 Task: Add Bob's Red Mill Organic Creamy Wheat Hot Cereal to the cart.
Action: Mouse moved to (953, 338)
Screenshot: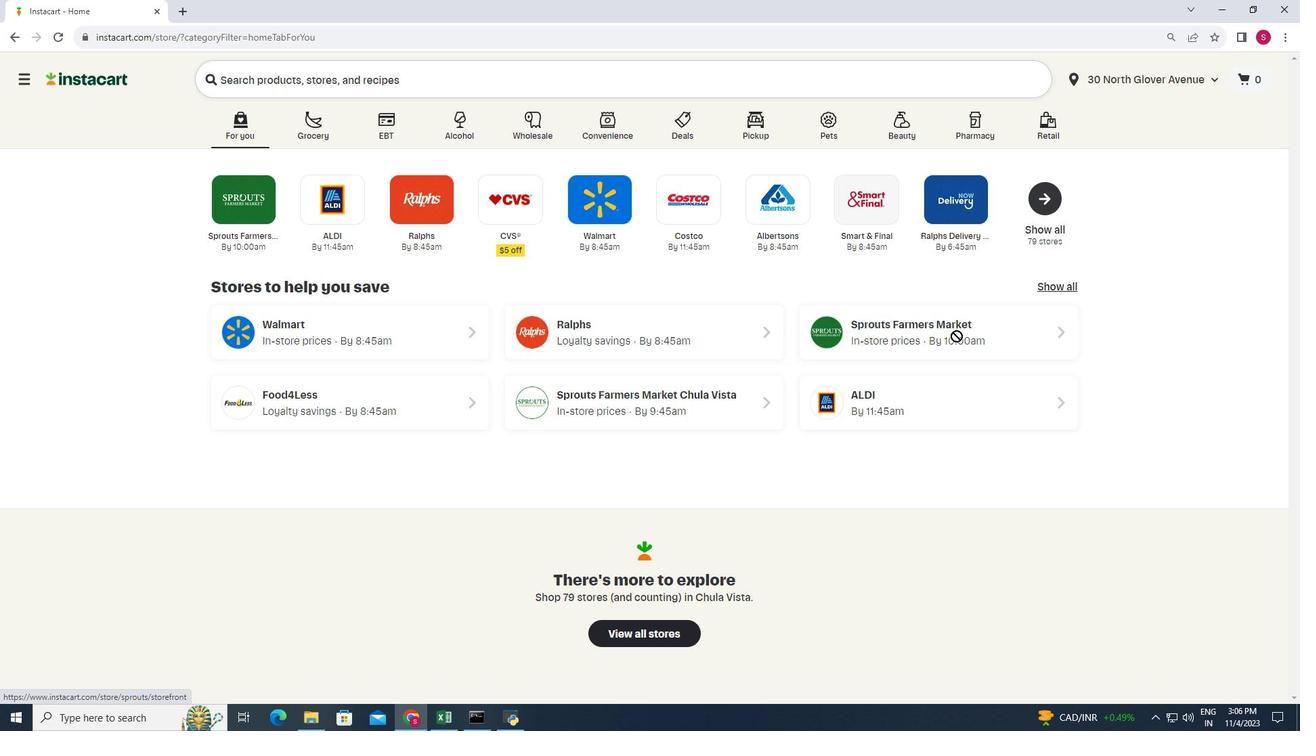 
Action: Mouse pressed left at (953, 338)
Screenshot: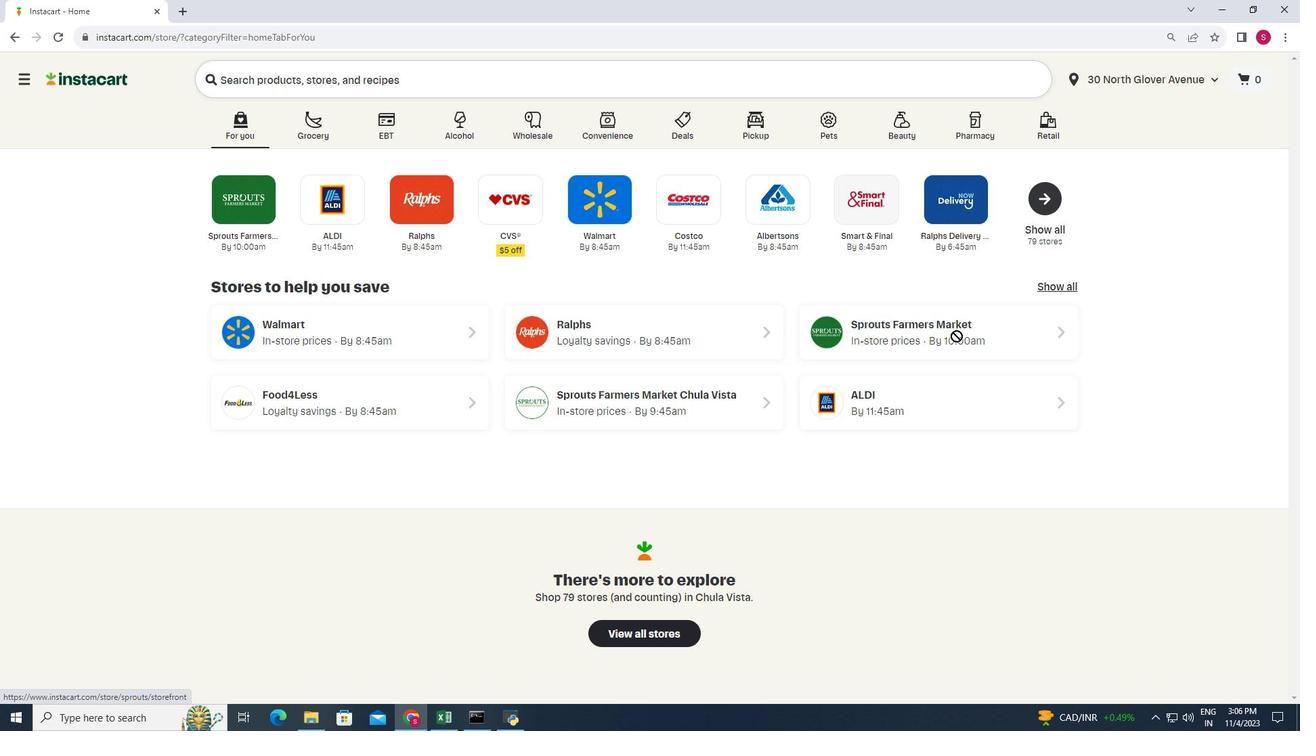 
Action: Mouse moved to (985, 323)
Screenshot: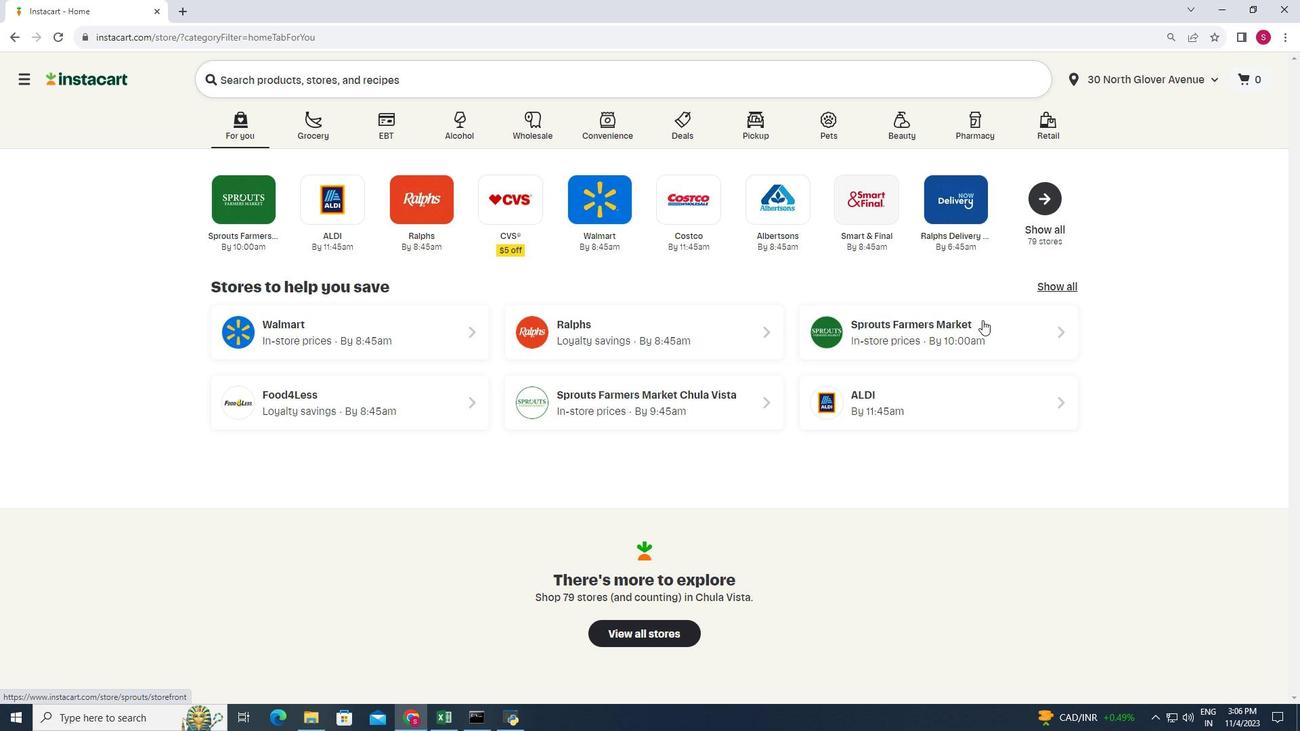 
Action: Mouse pressed left at (985, 323)
Screenshot: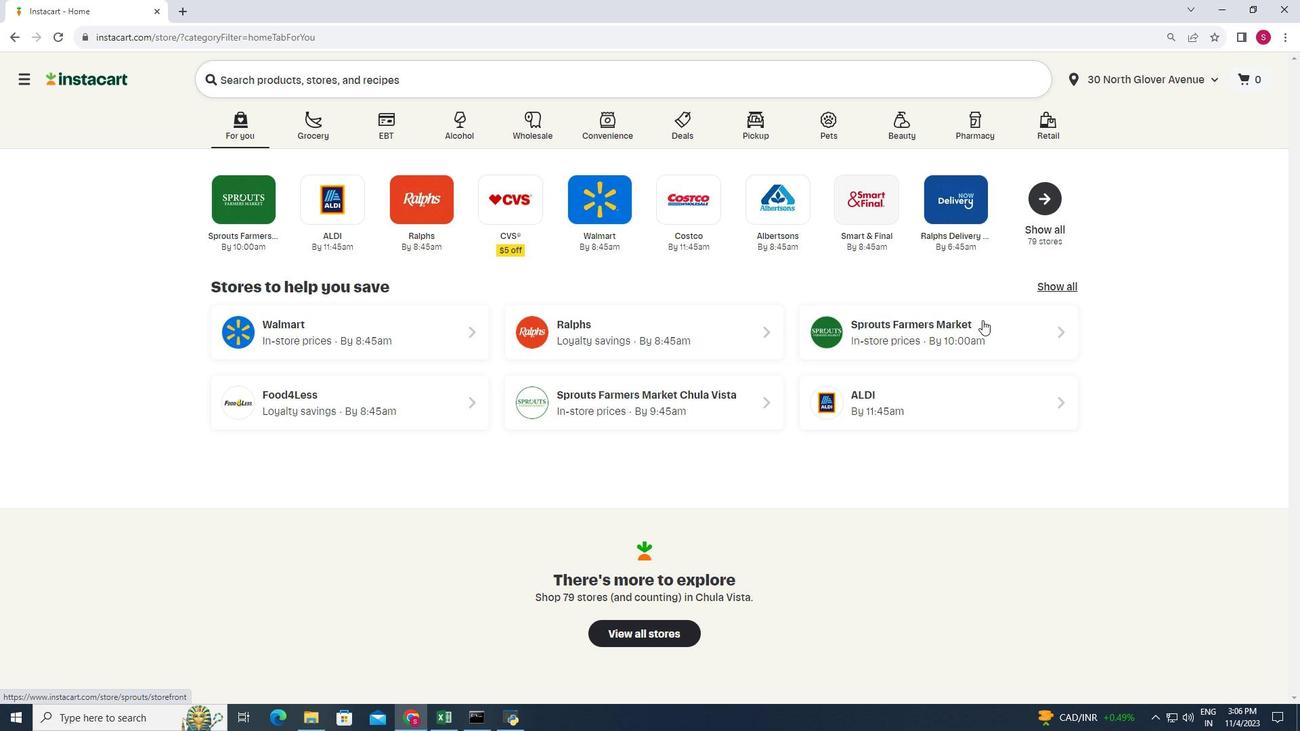 
Action: Mouse moved to (128, 407)
Screenshot: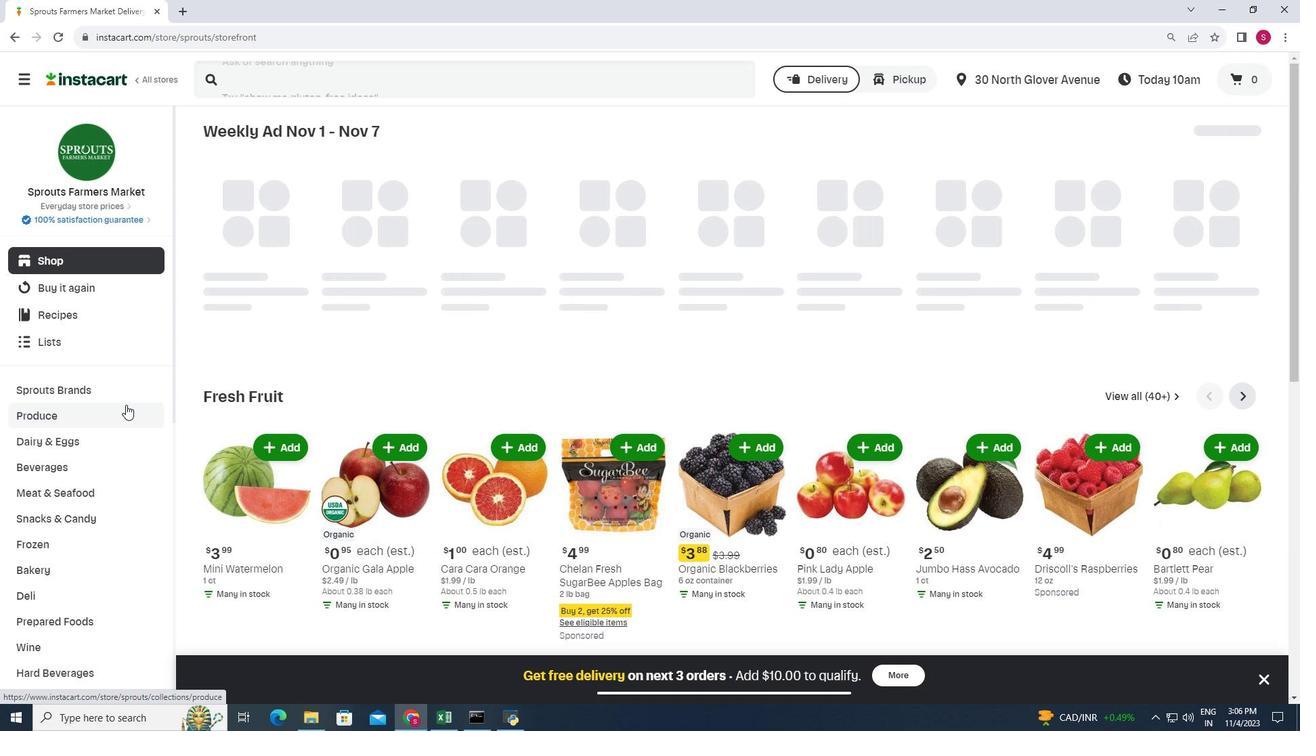 
Action: Mouse scrolled (128, 407) with delta (0, 0)
Screenshot: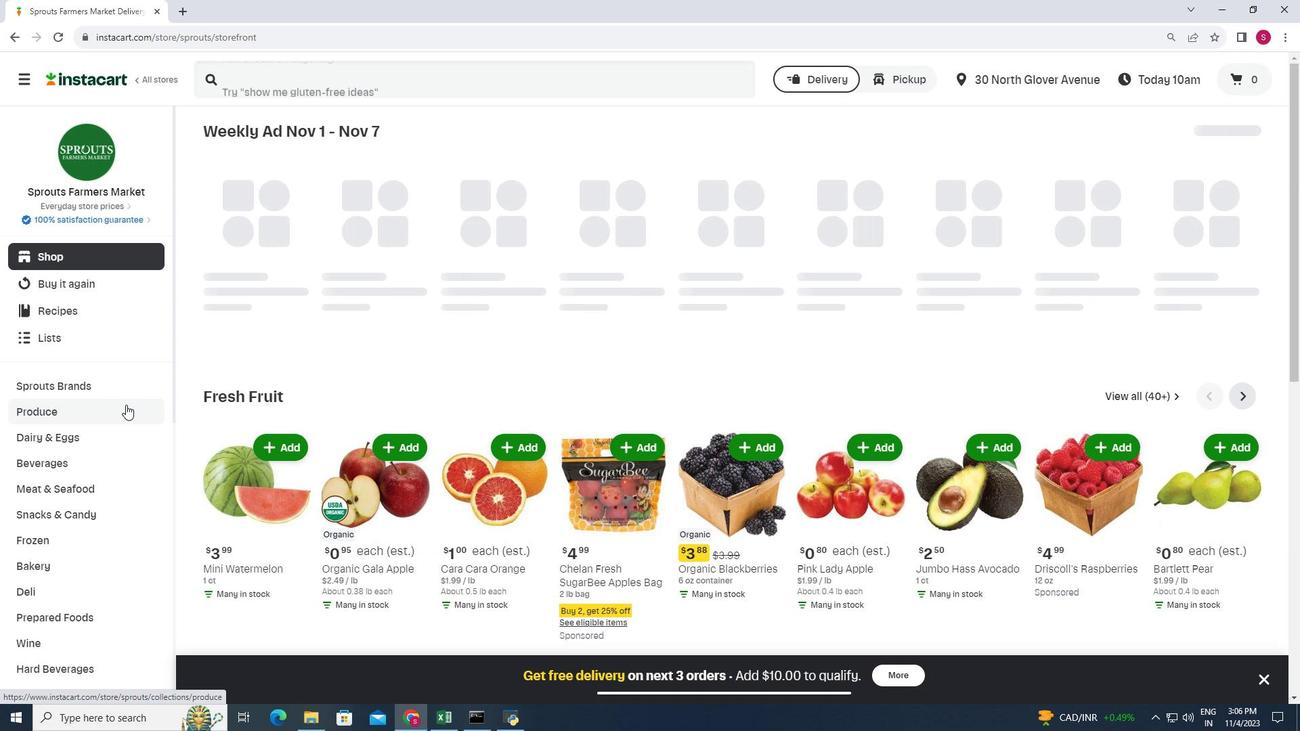 
Action: Mouse moved to (128, 407)
Screenshot: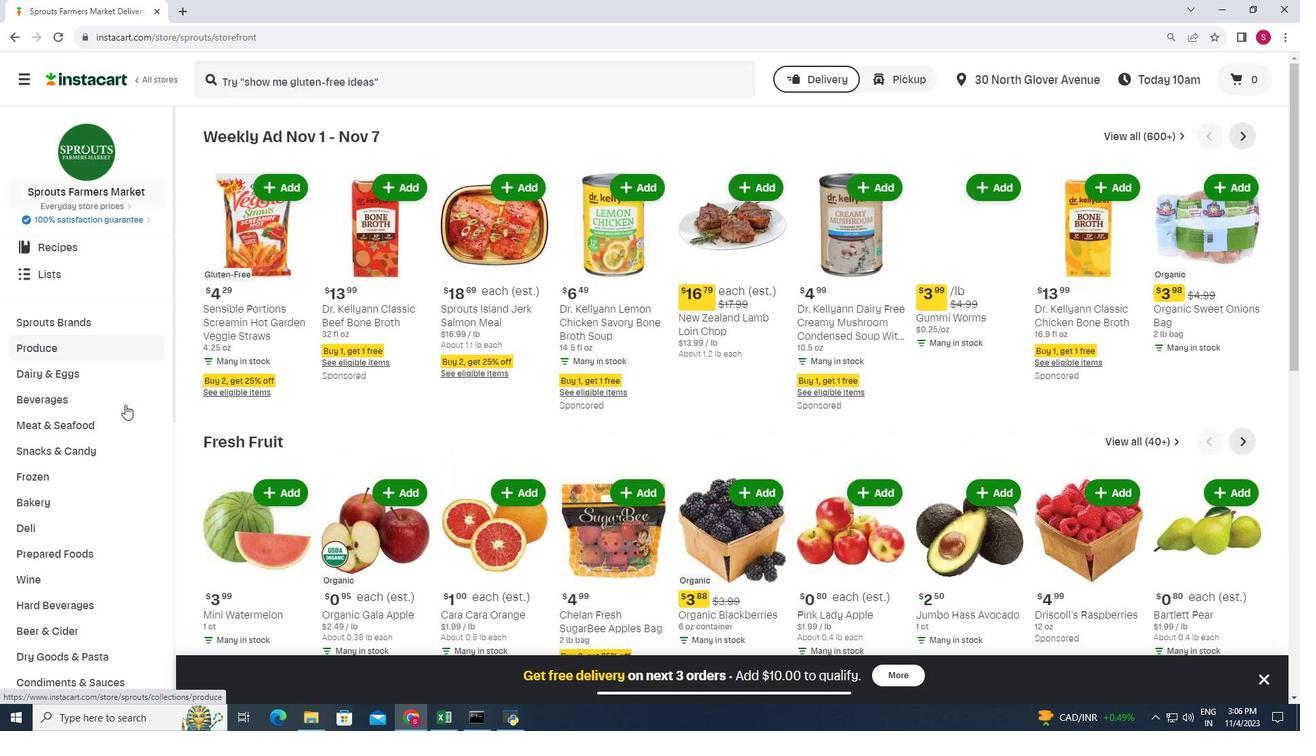 
Action: Mouse scrolled (128, 407) with delta (0, 0)
Screenshot: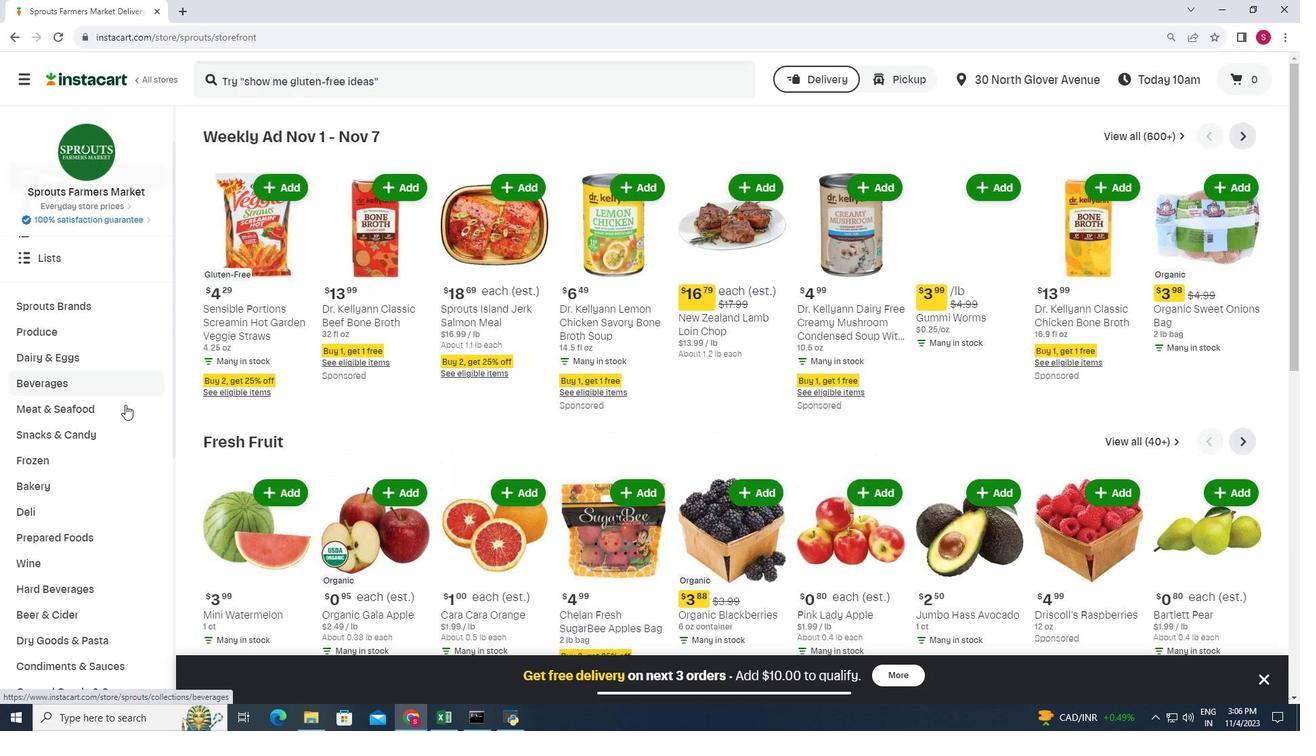 
Action: Mouse scrolled (128, 407) with delta (0, 0)
Screenshot: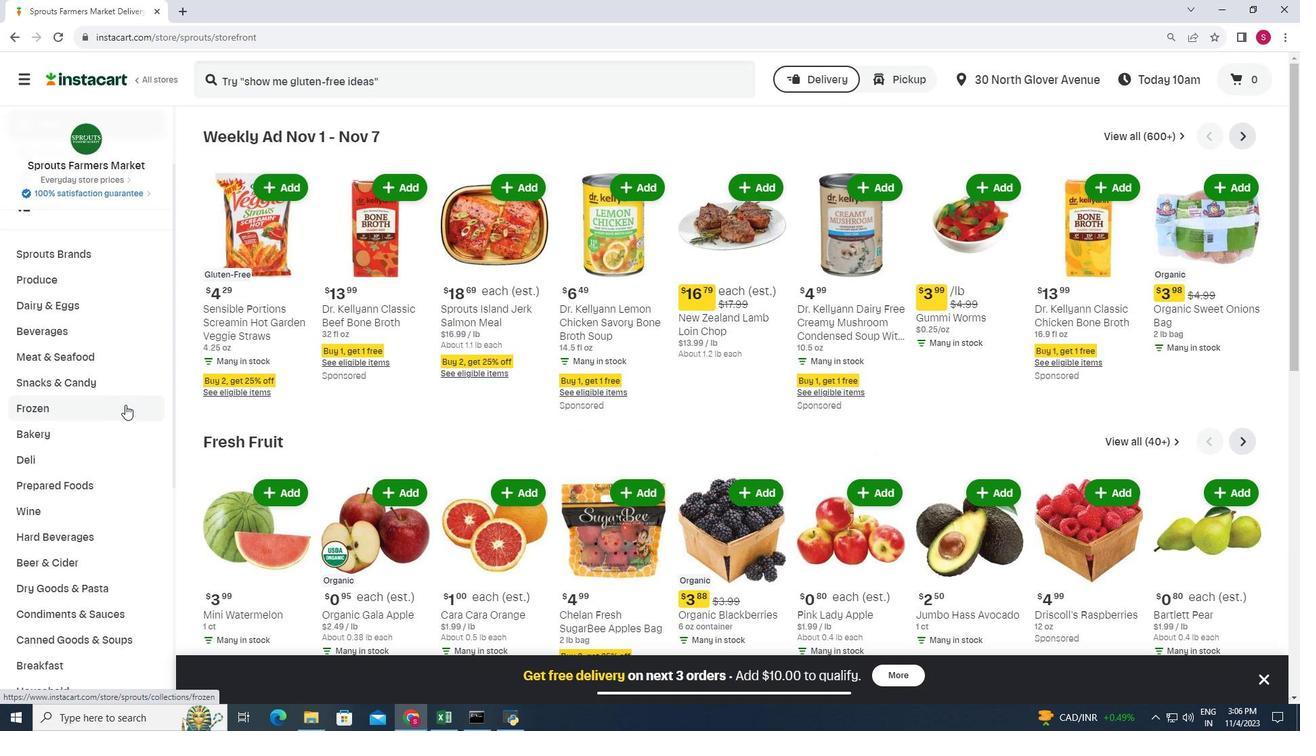 
Action: Mouse scrolled (128, 407) with delta (0, 0)
Screenshot: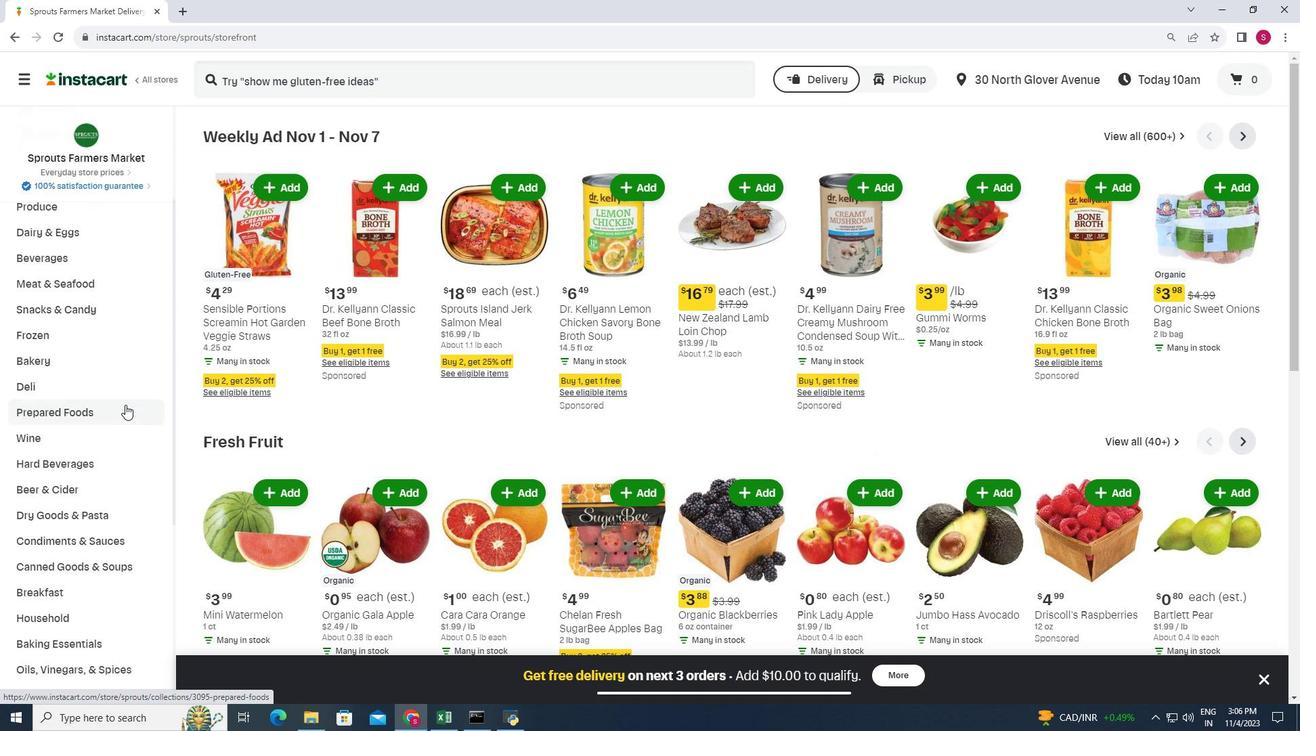 
Action: Mouse scrolled (128, 407) with delta (0, 0)
Screenshot: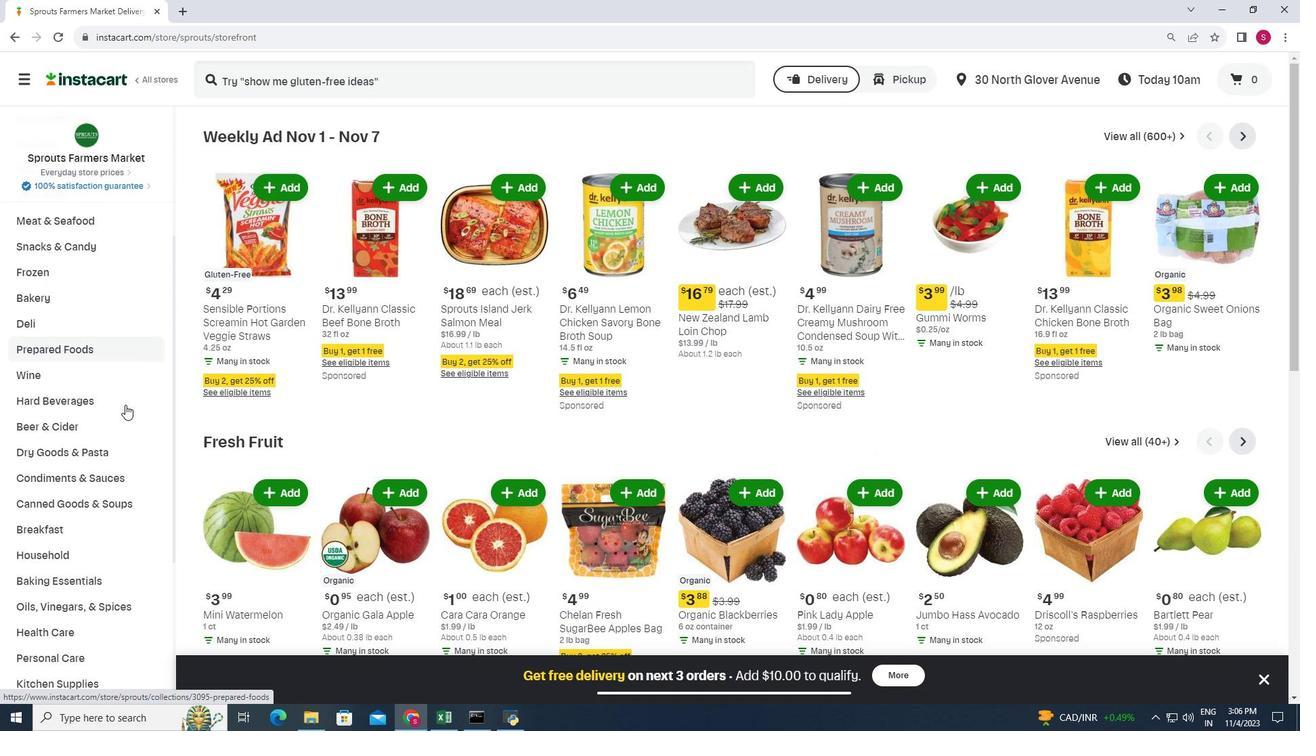 
Action: Mouse moved to (115, 466)
Screenshot: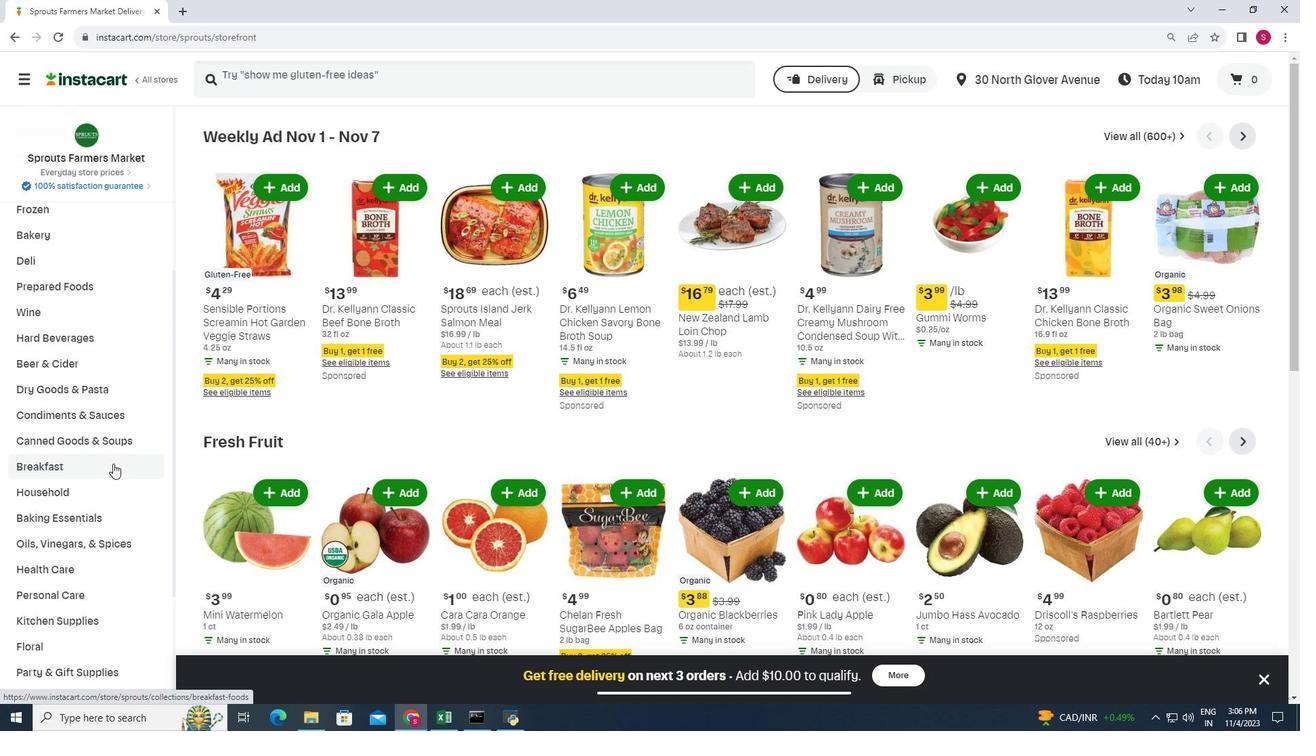 
Action: Mouse pressed left at (115, 466)
Screenshot: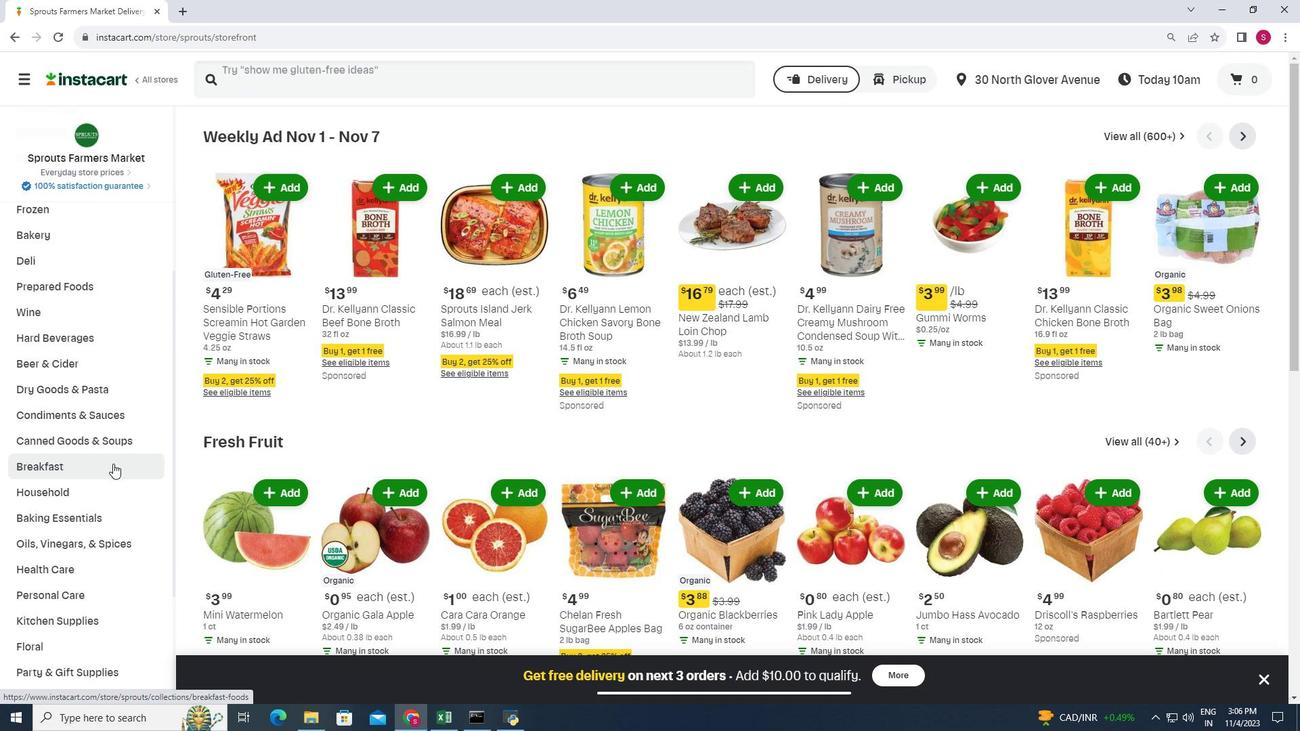 
Action: Mouse moved to (905, 170)
Screenshot: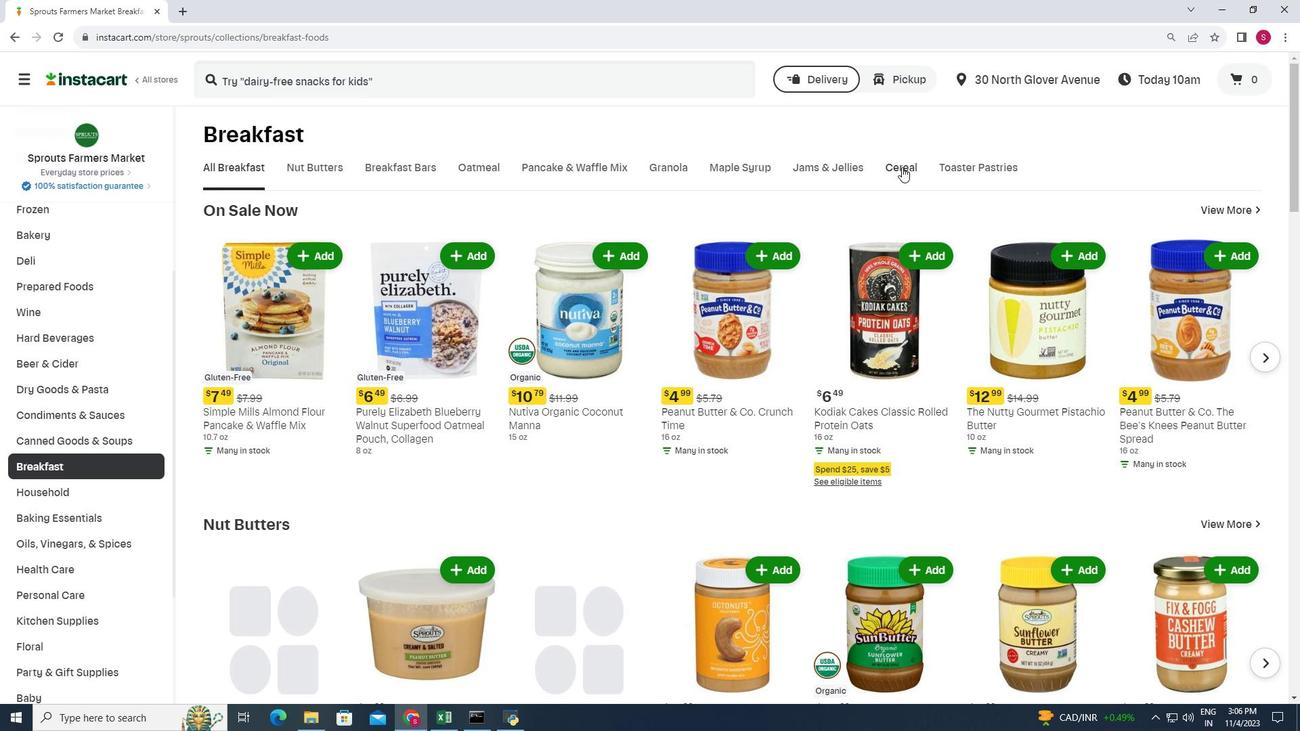
Action: Mouse pressed left at (905, 170)
Screenshot: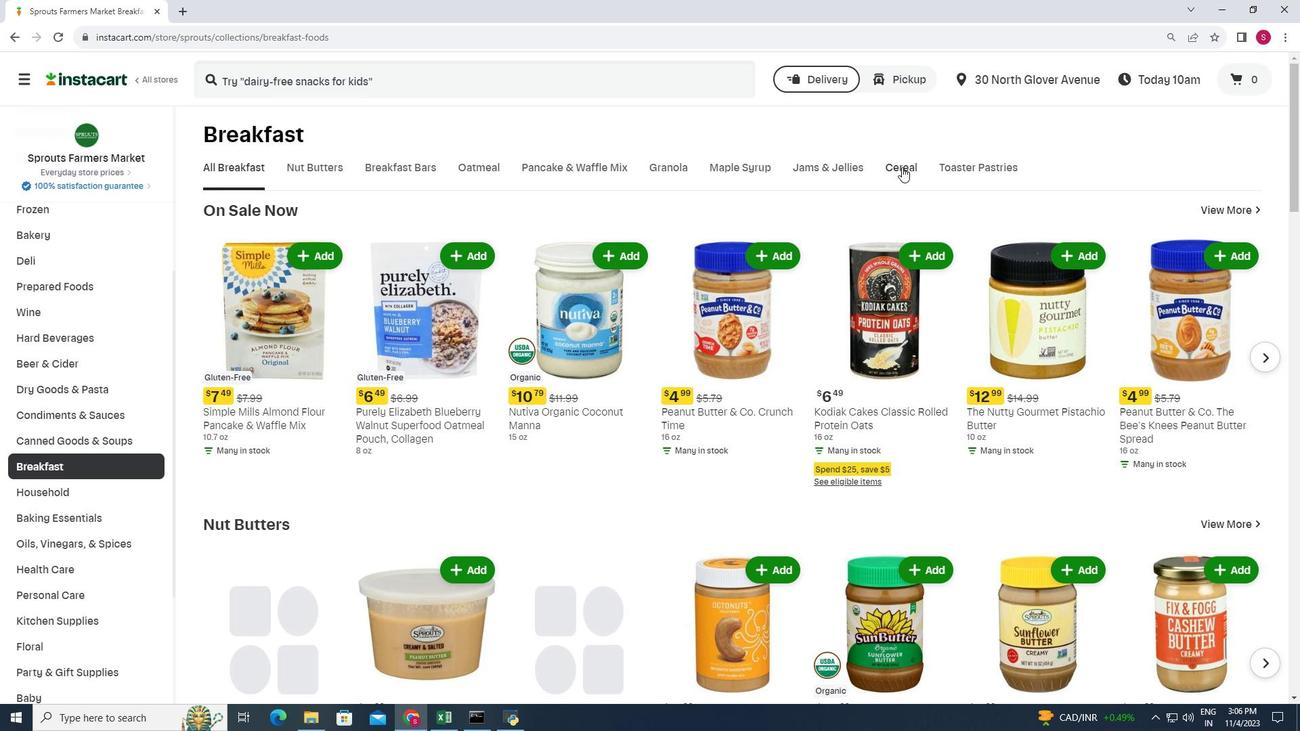 
Action: Mouse moved to (614, 226)
Screenshot: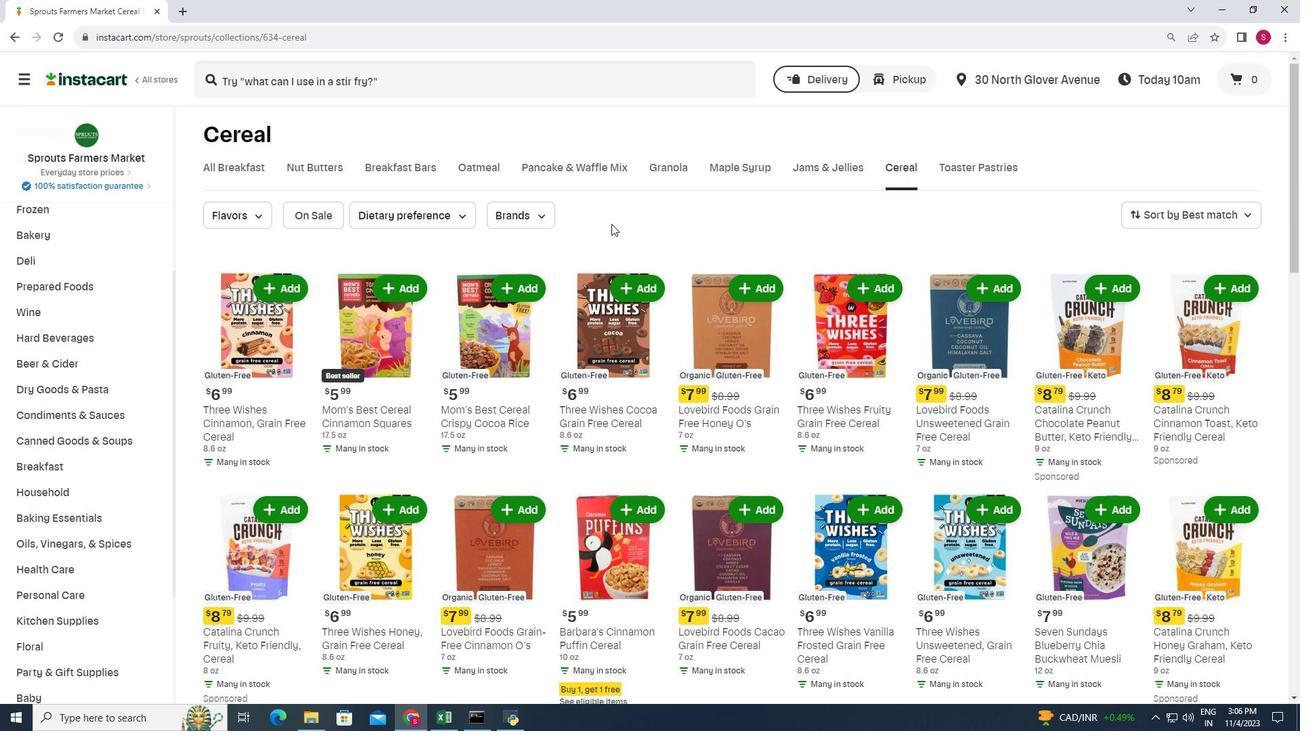 
Action: Mouse scrolled (614, 226) with delta (0, 0)
Screenshot: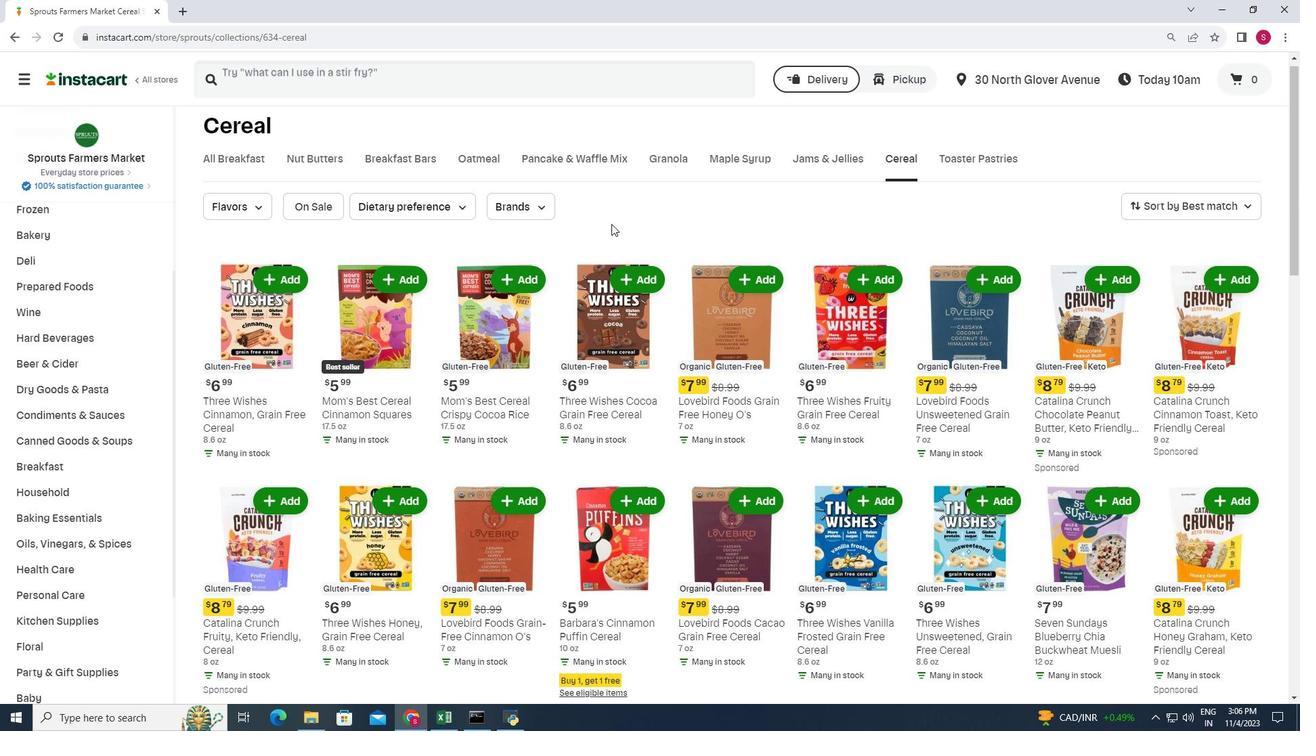 
Action: Mouse moved to (615, 226)
Screenshot: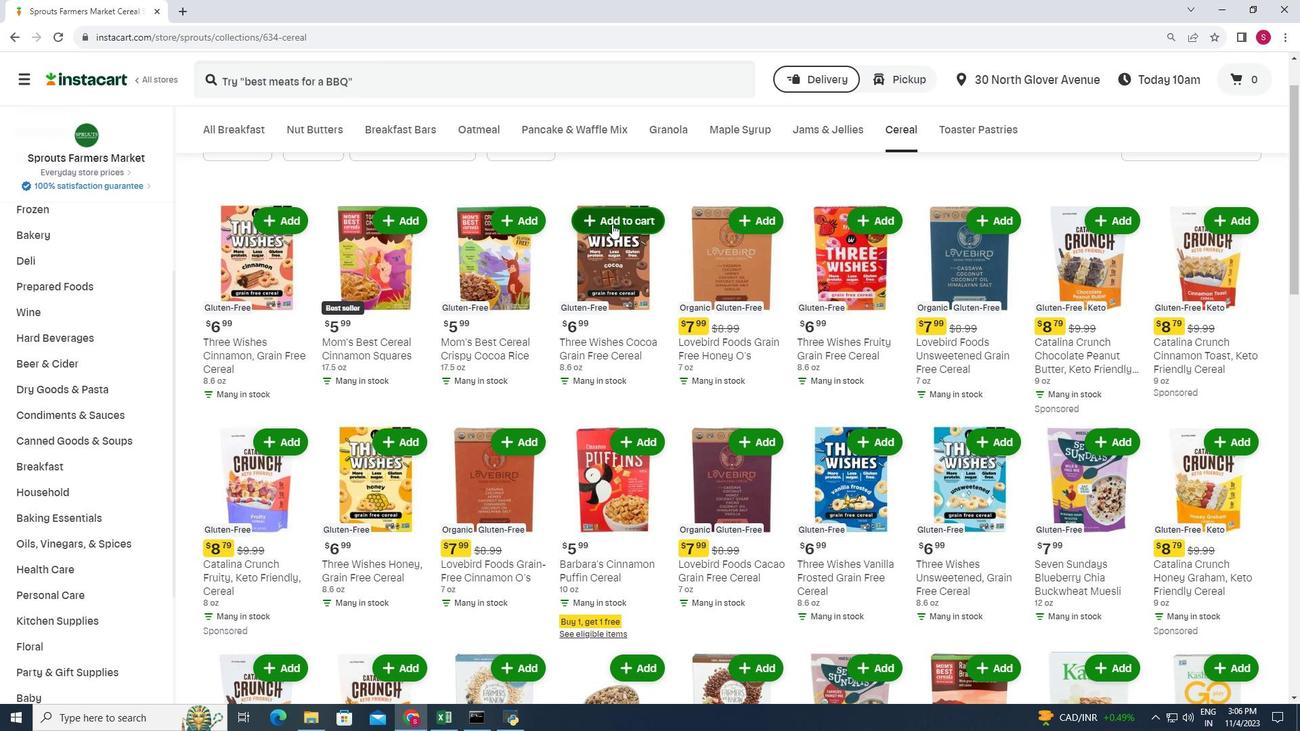 
Action: Mouse scrolled (615, 226) with delta (0, 0)
Screenshot: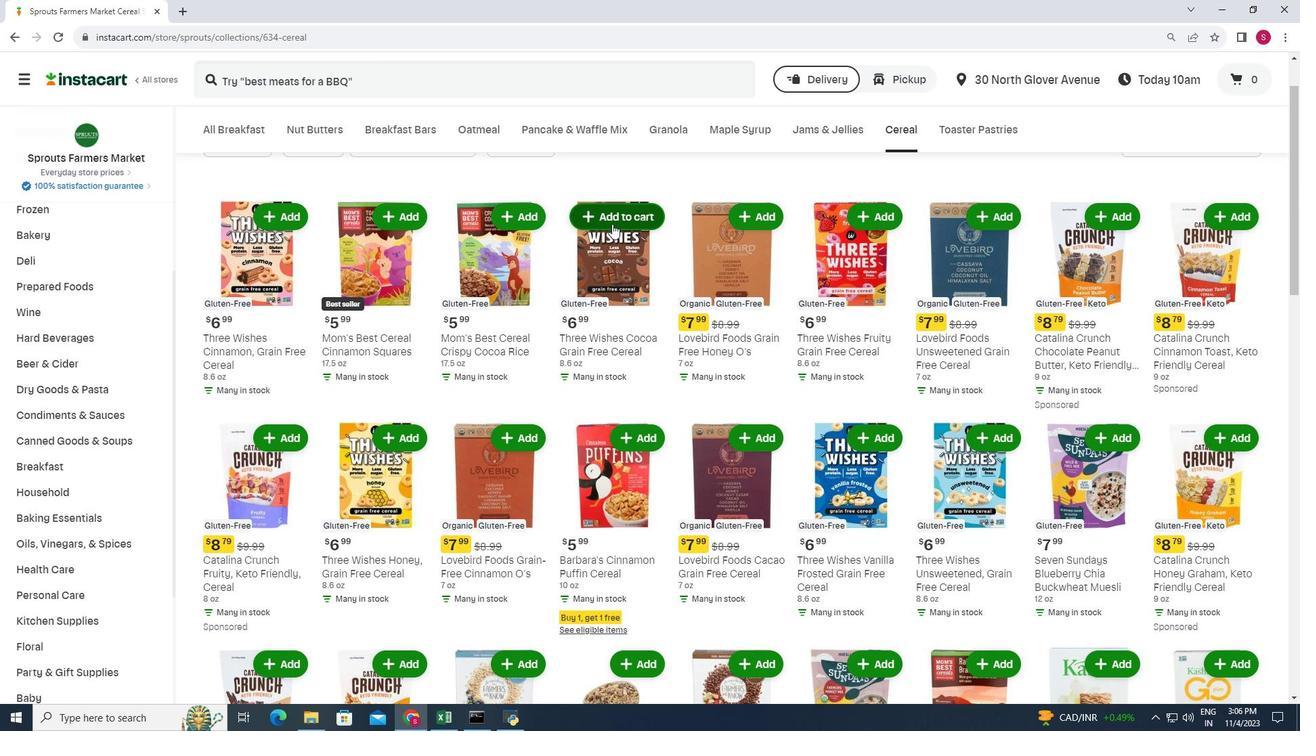 
Action: Mouse scrolled (615, 226) with delta (0, 0)
Screenshot: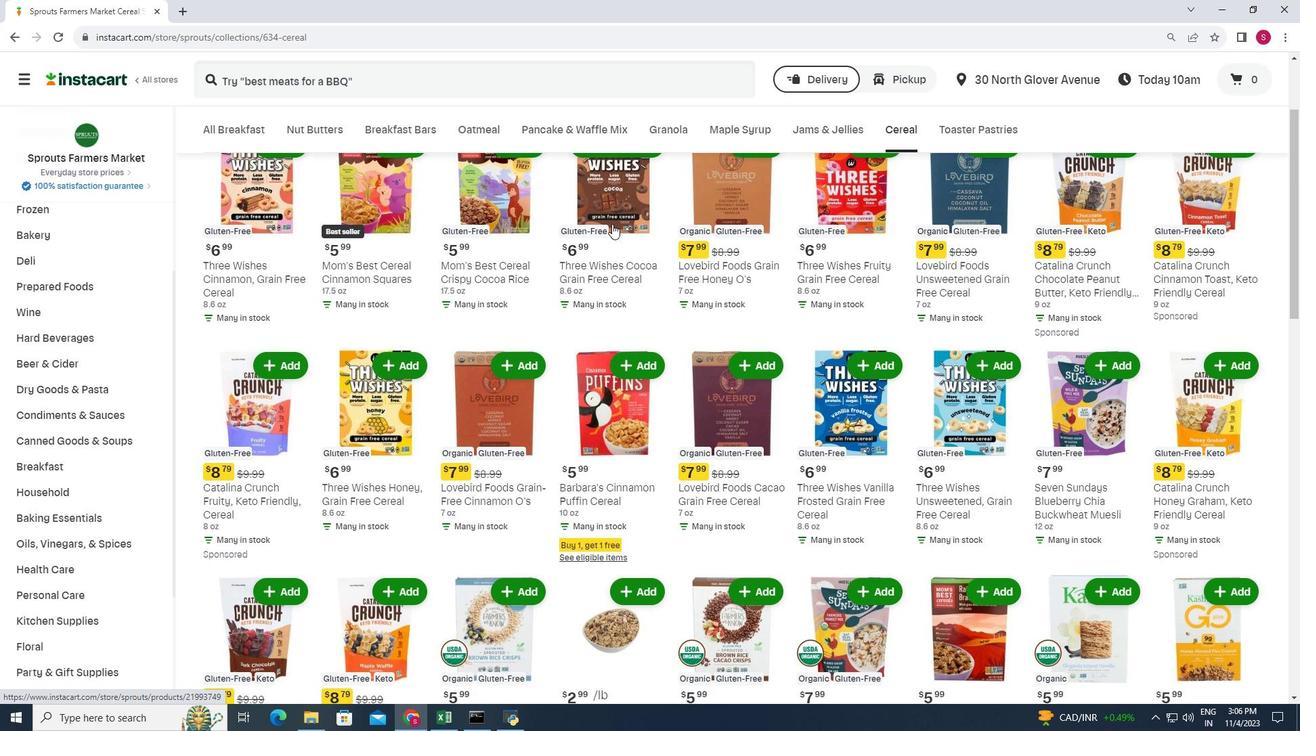 
Action: Mouse moved to (661, 266)
Screenshot: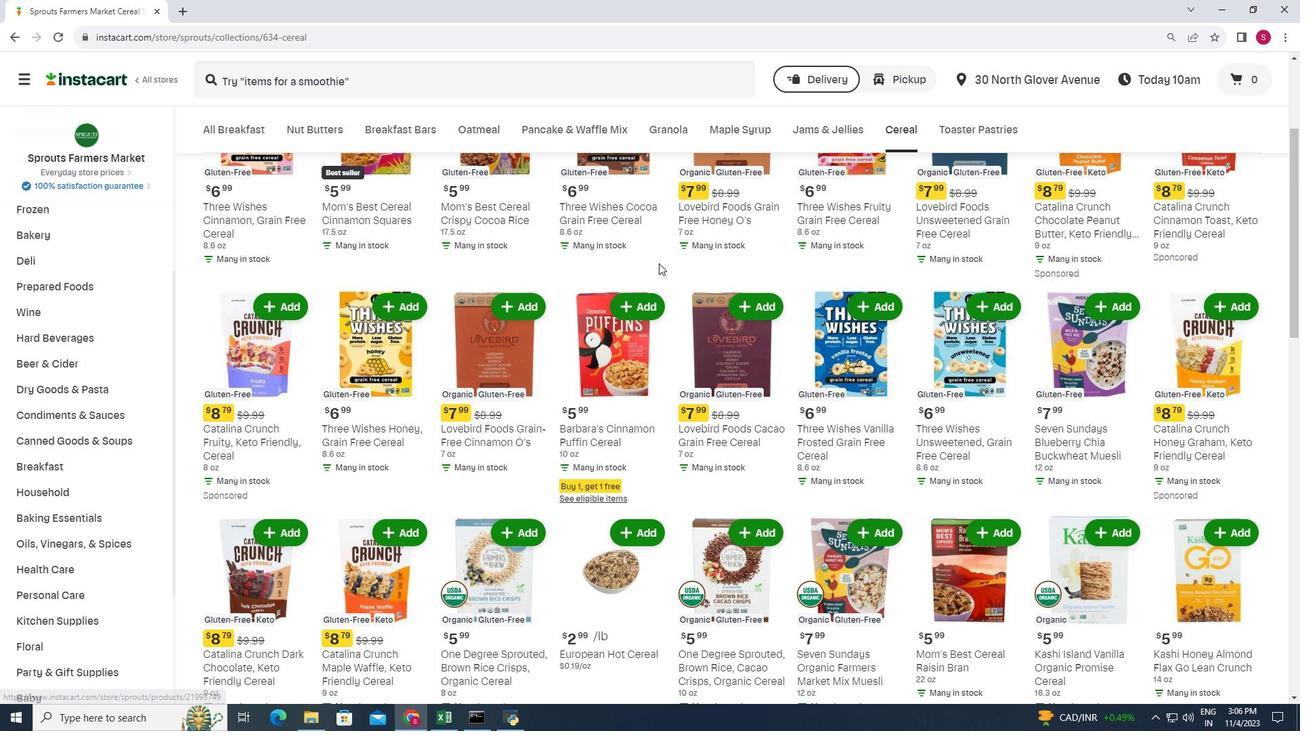 
Action: Mouse scrolled (661, 265) with delta (0, 0)
Screenshot: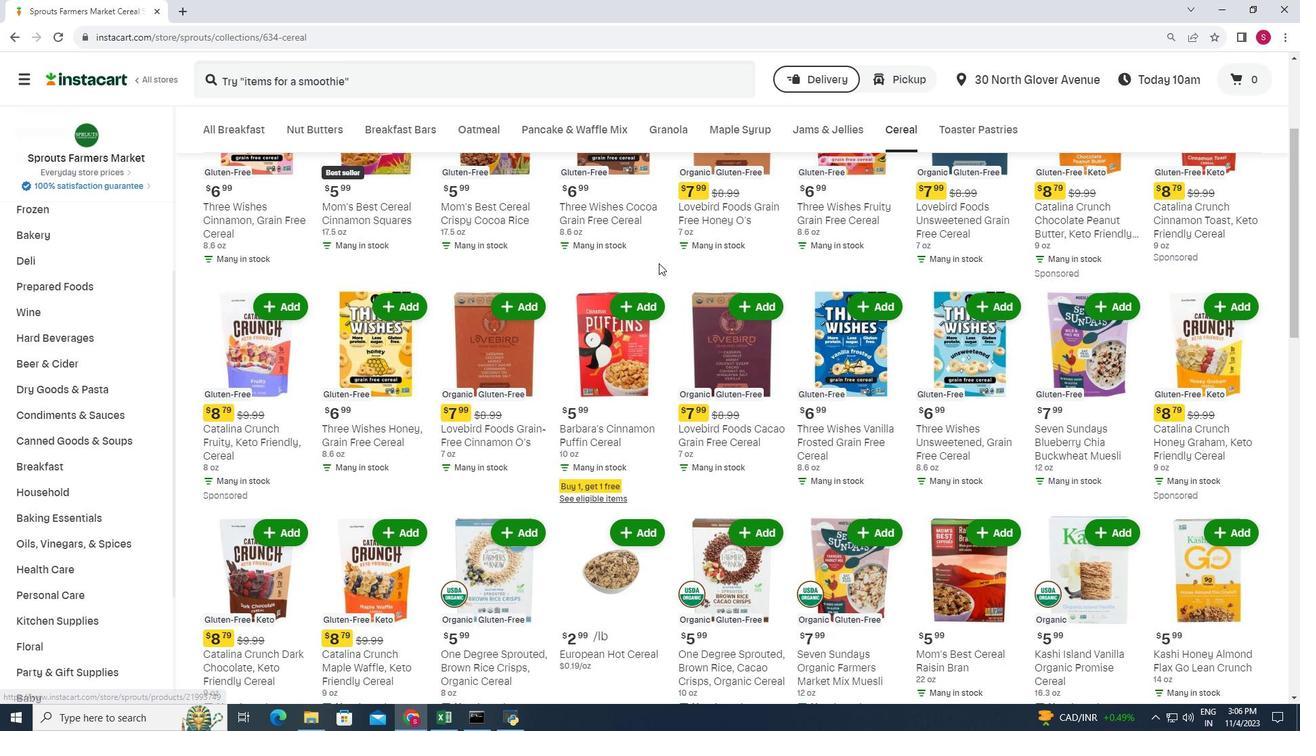 
Action: Mouse moved to (643, 289)
Screenshot: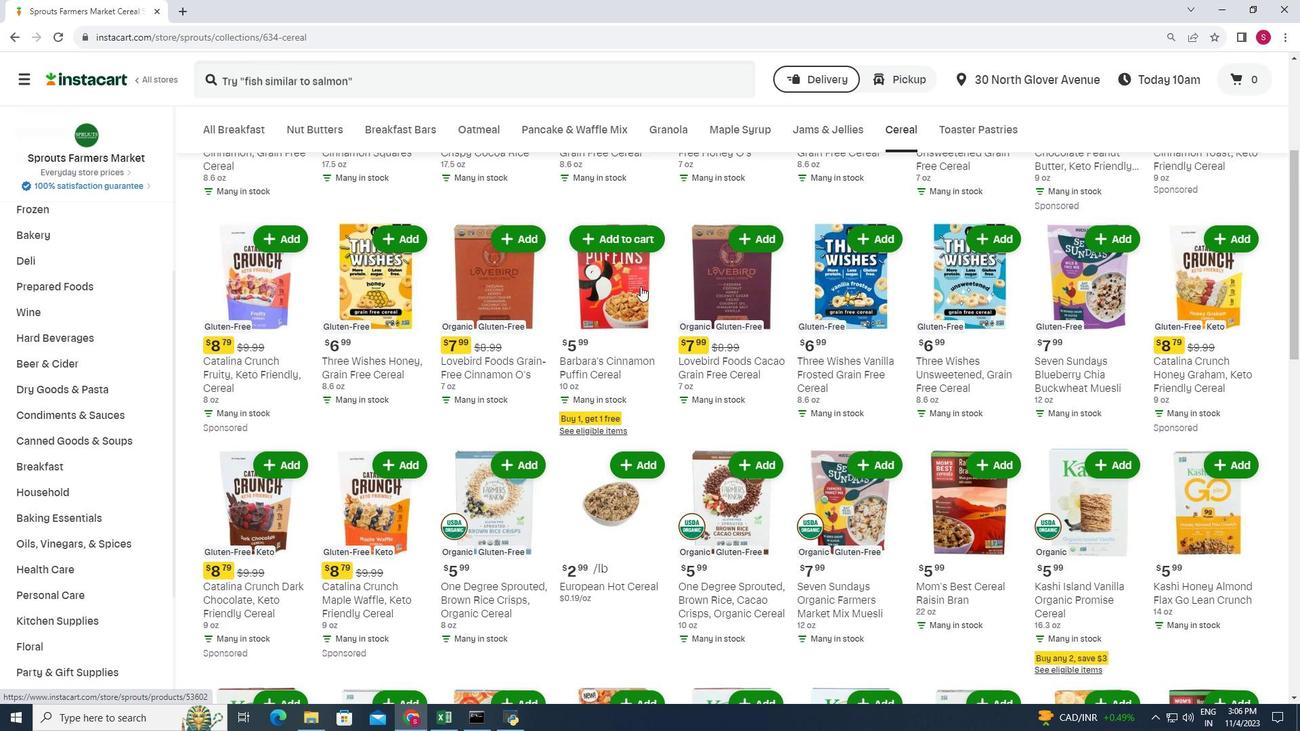 
Action: Mouse scrolled (643, 288) with delta (0, 0)
Screenshot: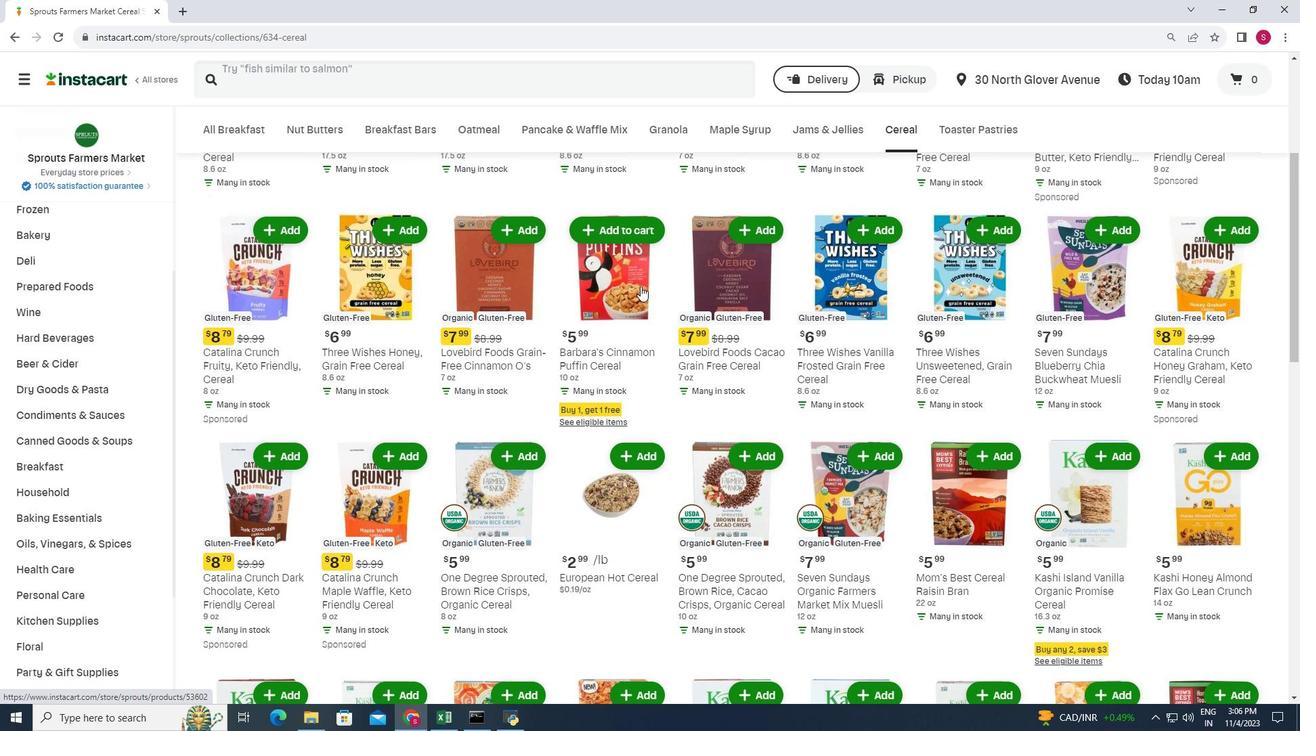 
Action: Mouse moved to (646, 287)
Screenshot: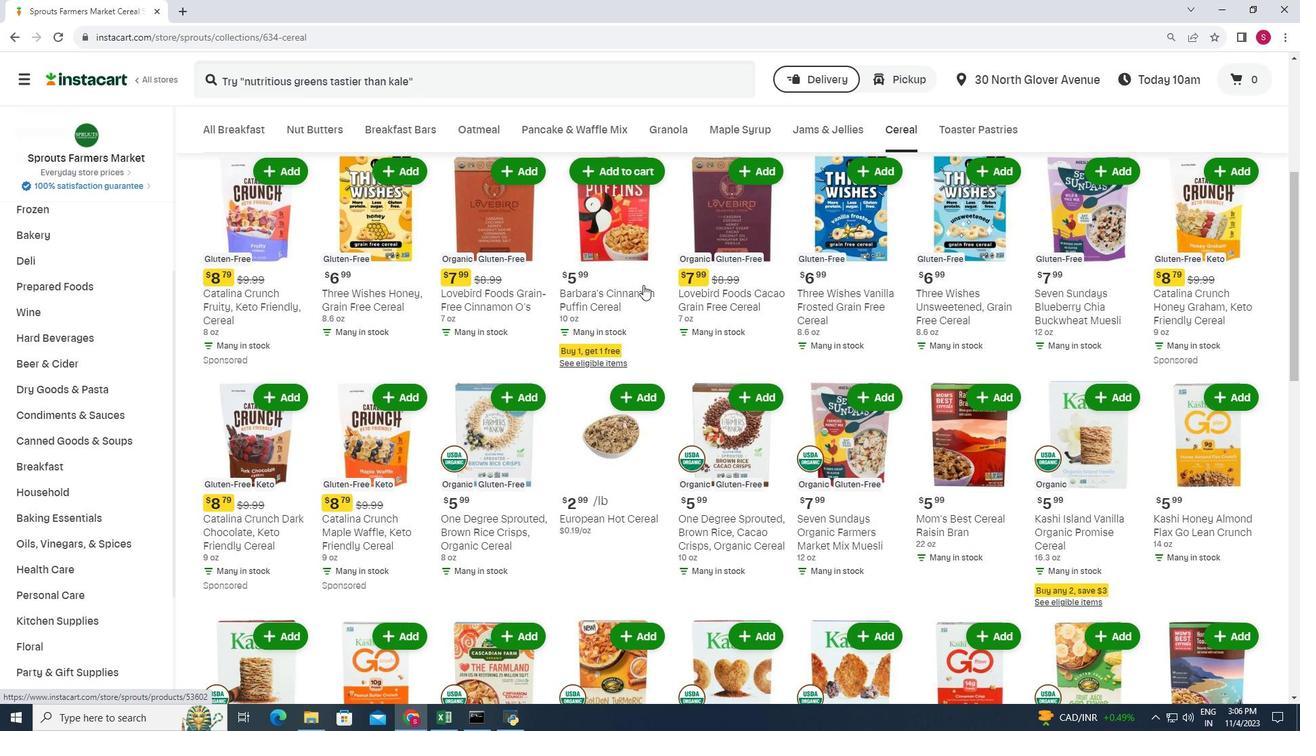 
Action: Mouse scrolled (646, 287) with delta (0, 0)
Screenshot: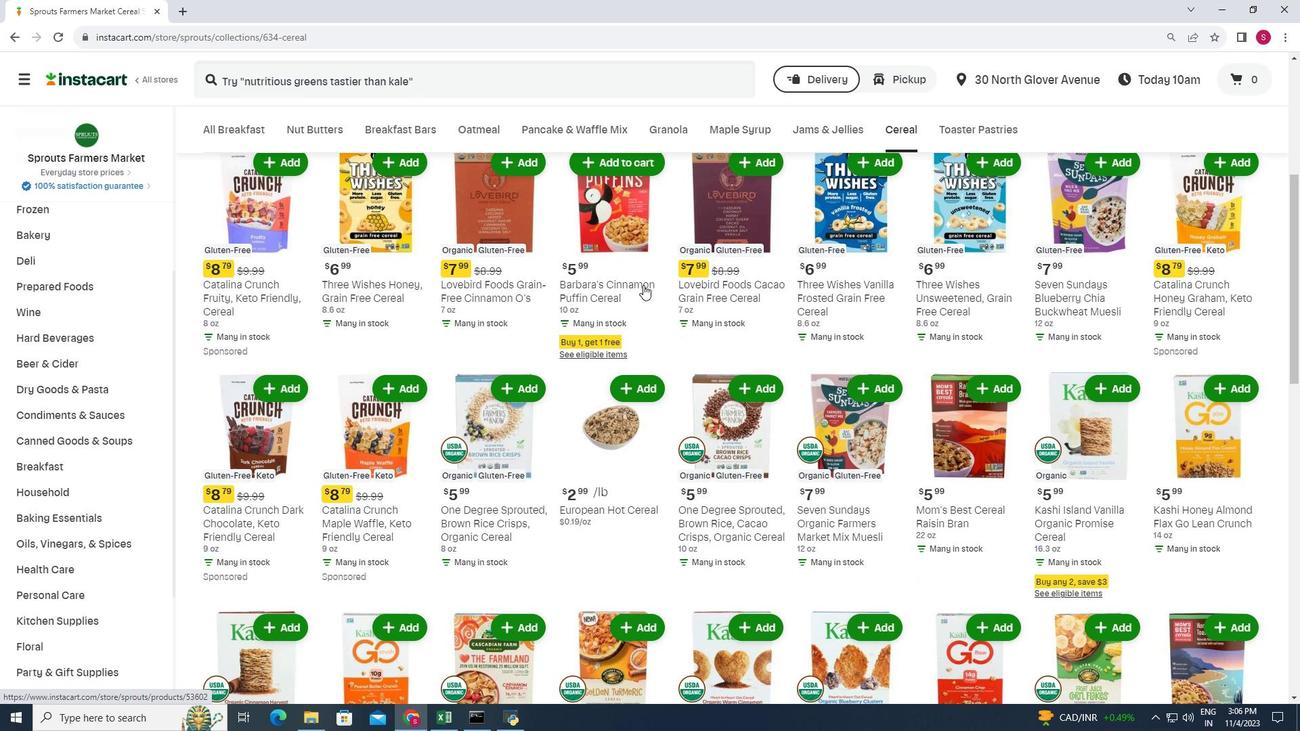 
Action: Mouse moved to (646, 297)
Screenshot: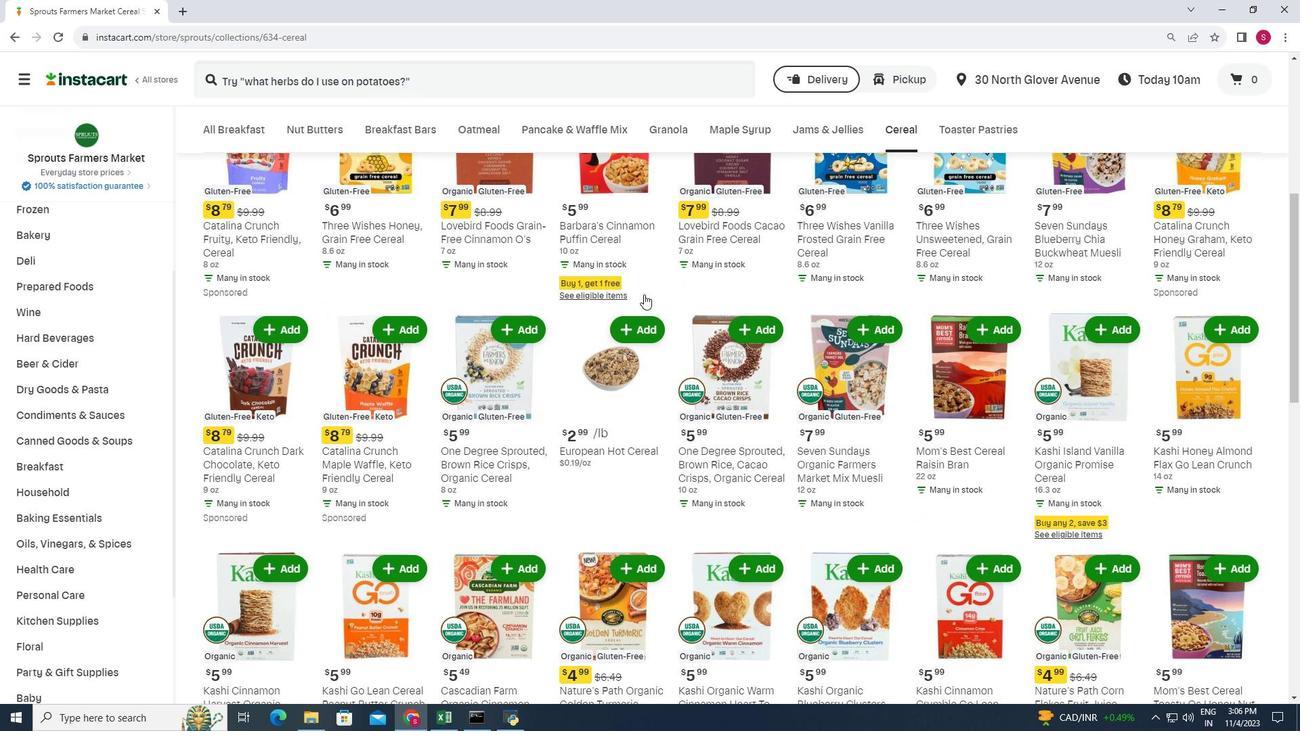 
Action: Mouse scrolled (646, 296) with delta (0, 0)
Screenshot: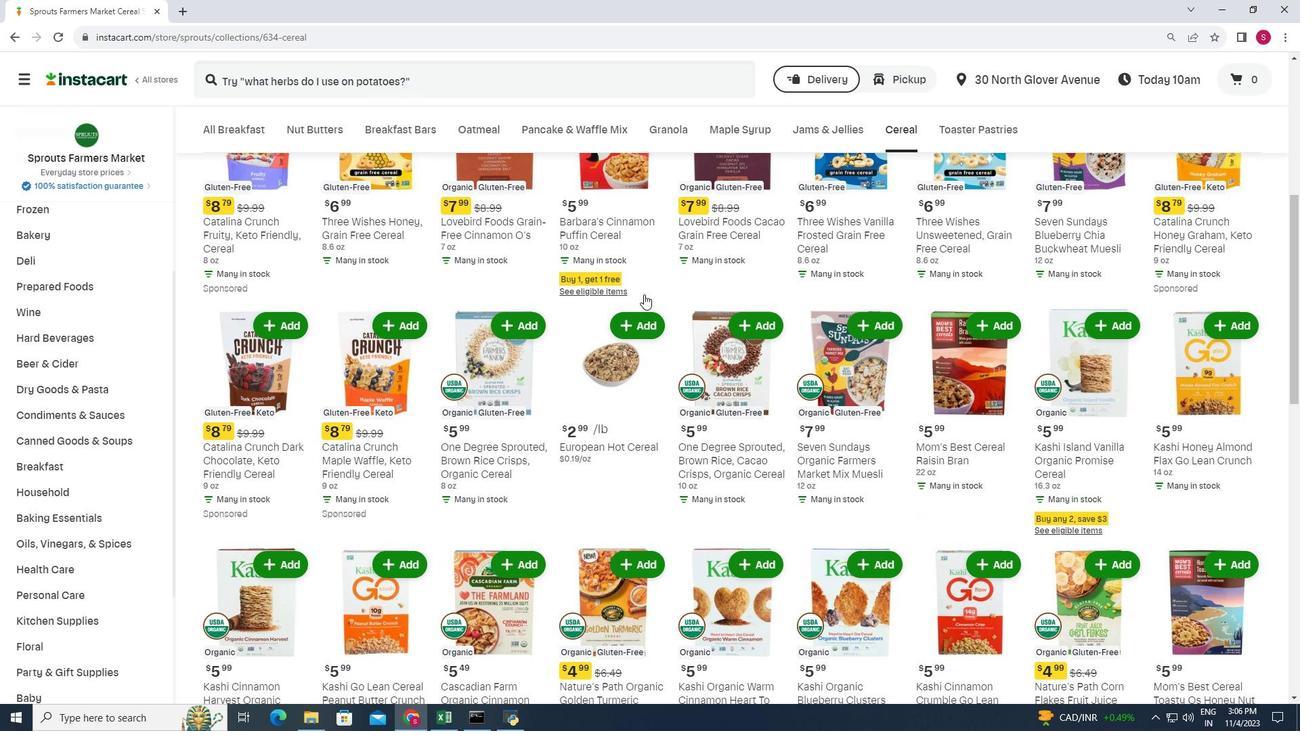 
Action: Mouse moved to (646, 298)
Screenshot: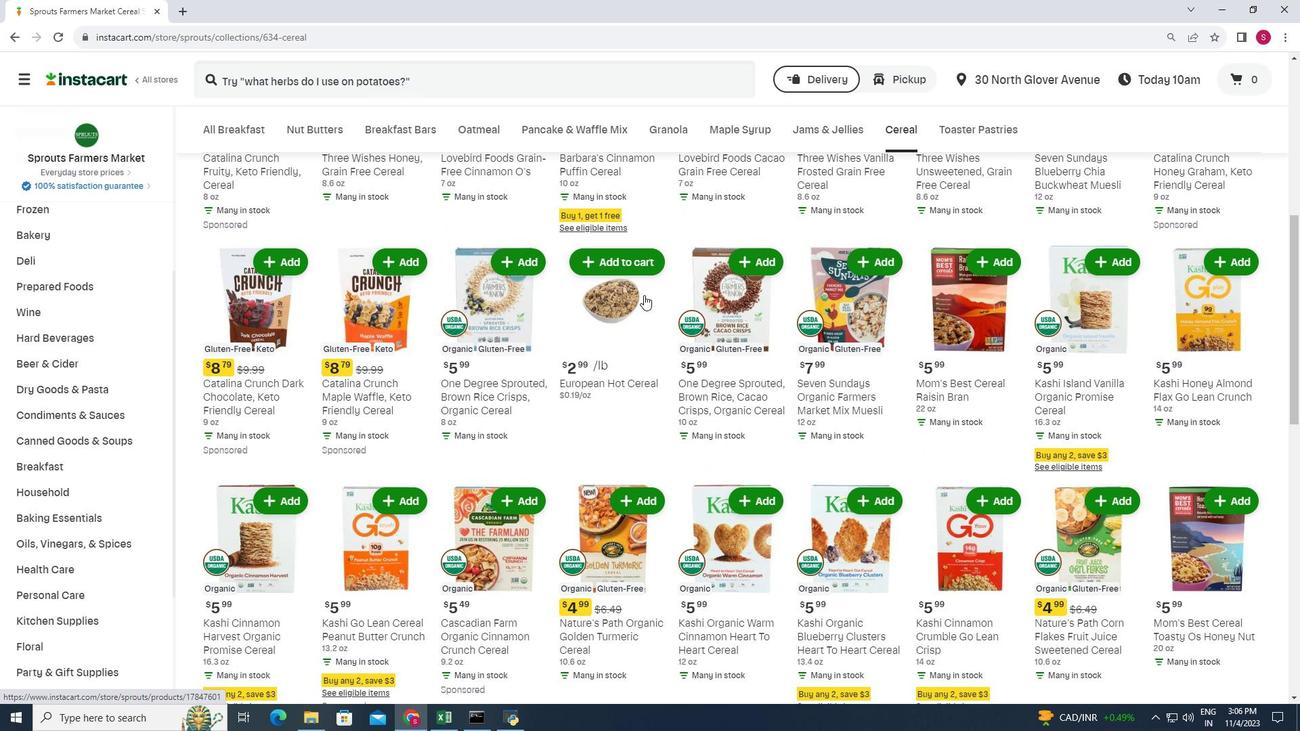 
Action: Mouse scrolled (646, 297) with delta (0, 0)
Screenshot: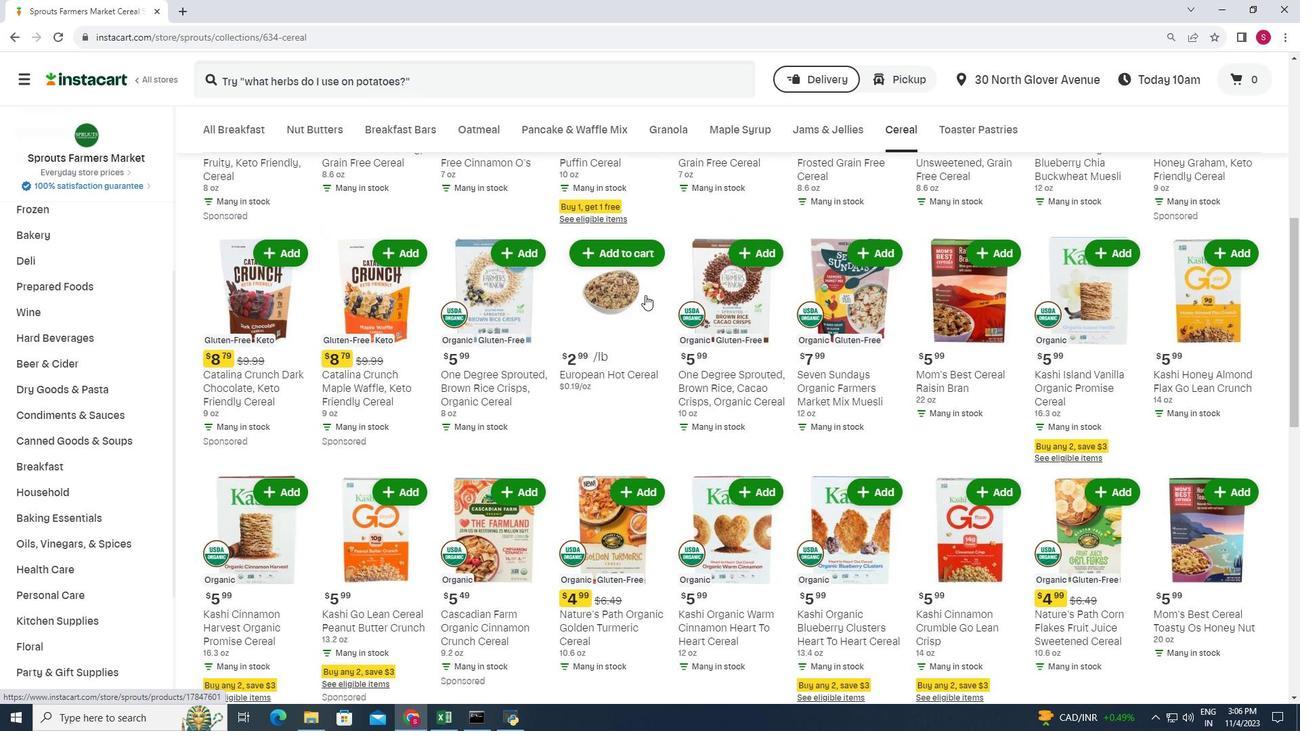 
Action: Mouse moved to (648, 298)
Screenshot: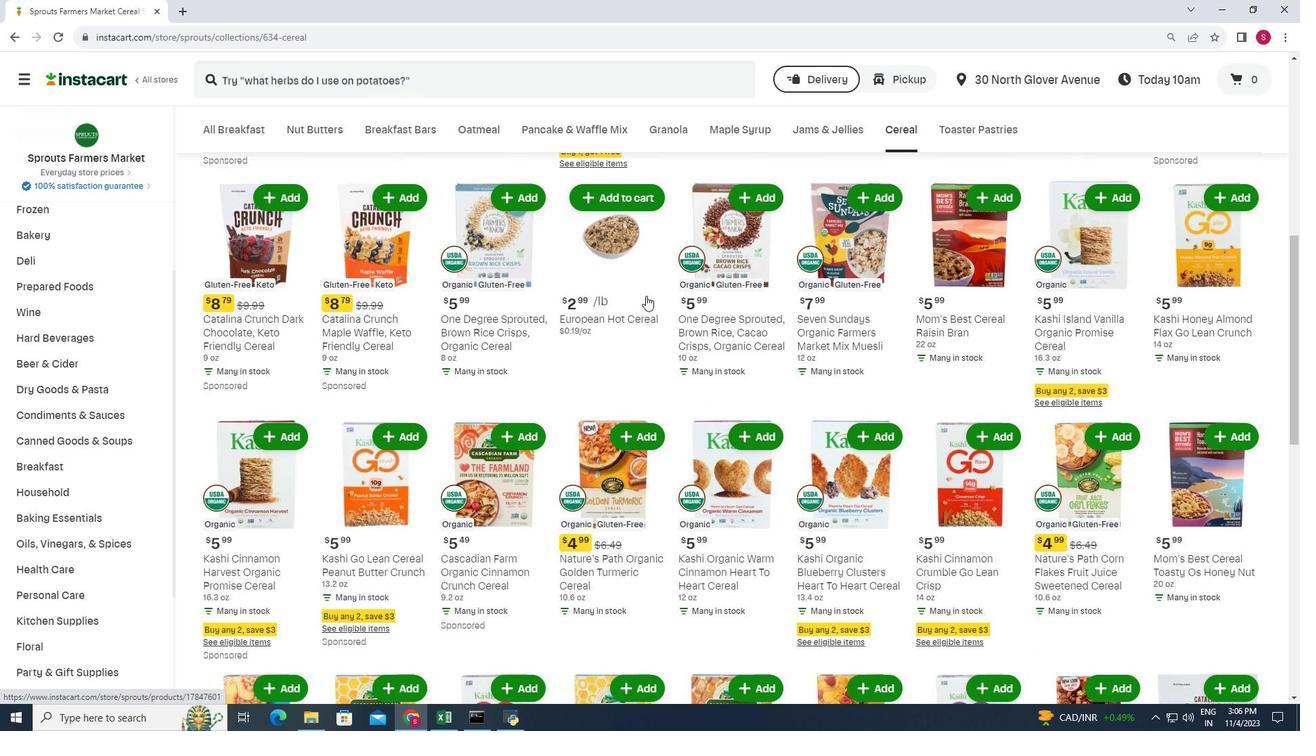 
Action: Mouse scrolled (648, 298) with delta (0, 0)
Screenshot: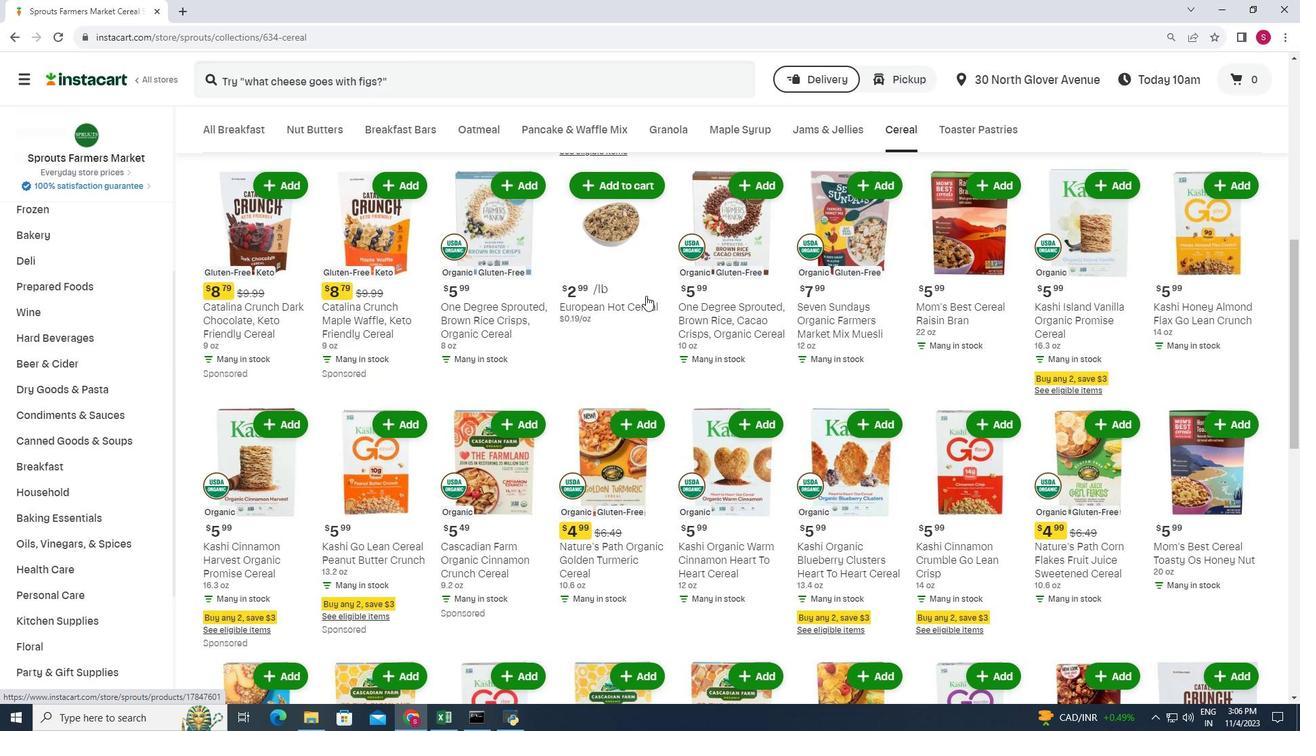 
Action: Mouse scrolled (648, 298) with delta (0, 0)
Screenshot: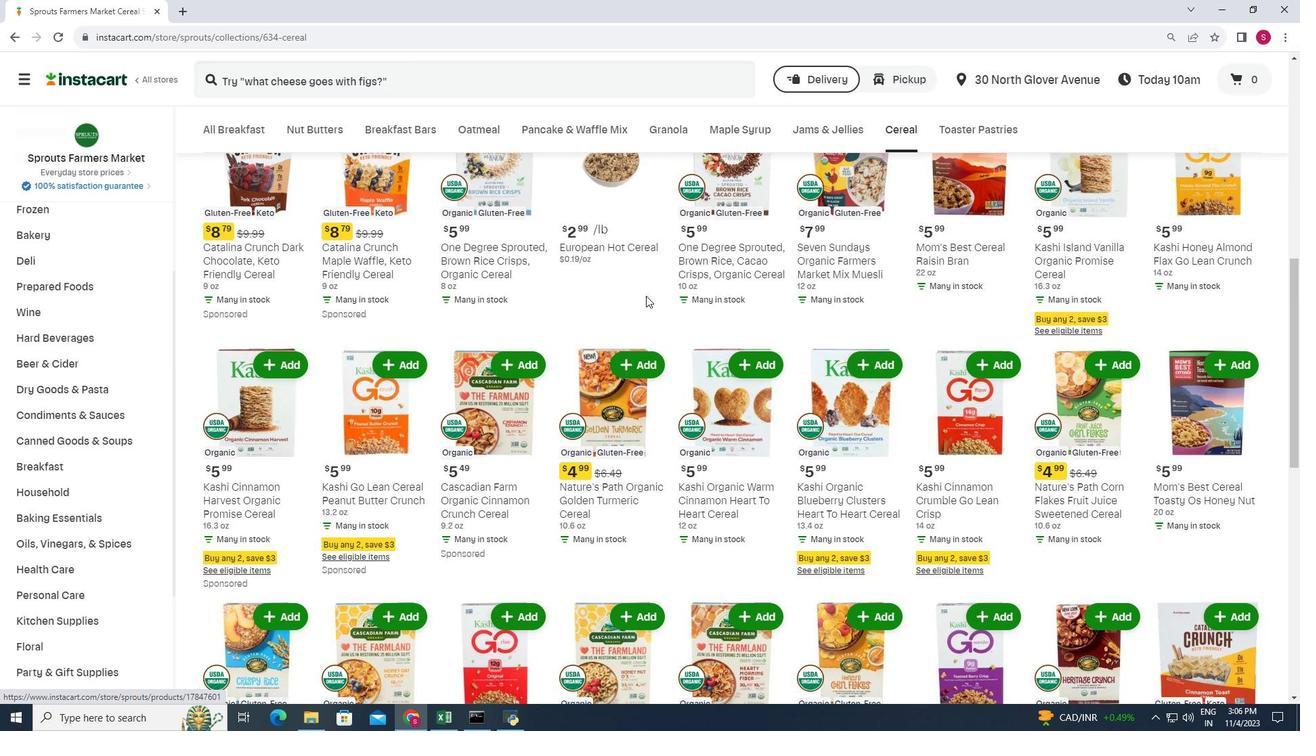 
Action: Mouse scrolled (648, 298) with delta (0, 0)
Screenshot: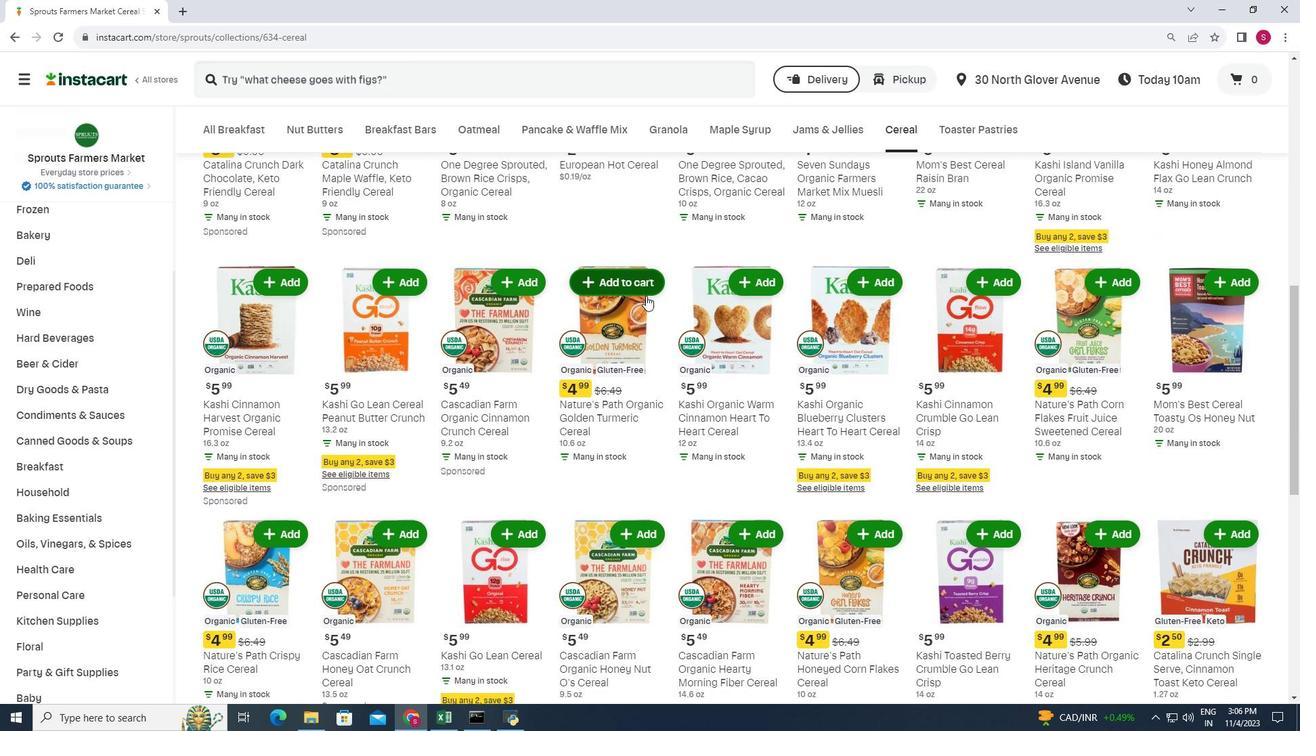 
Action: Mouse scrolled (648, 298) with delta (0, 0)
Screenshot: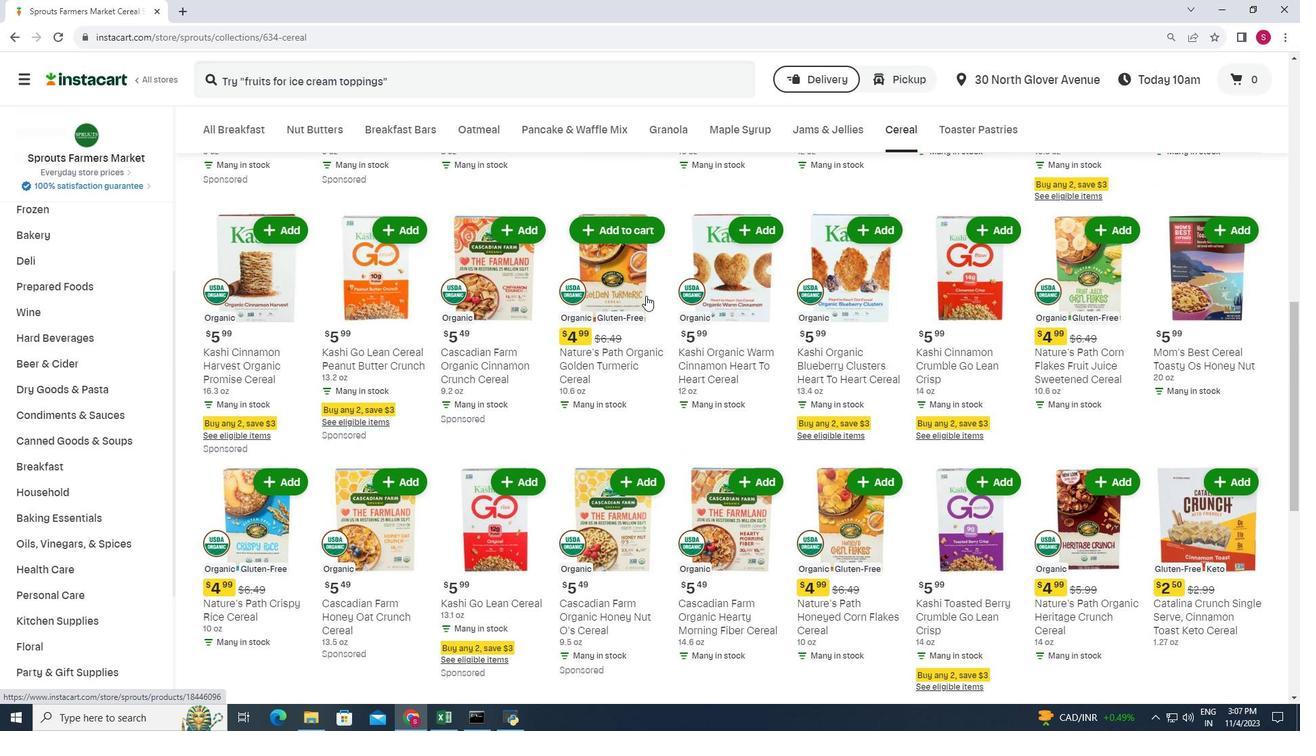 
Action: Mouse scrolled (648, 298) with delta (0, 0)
Screenshot: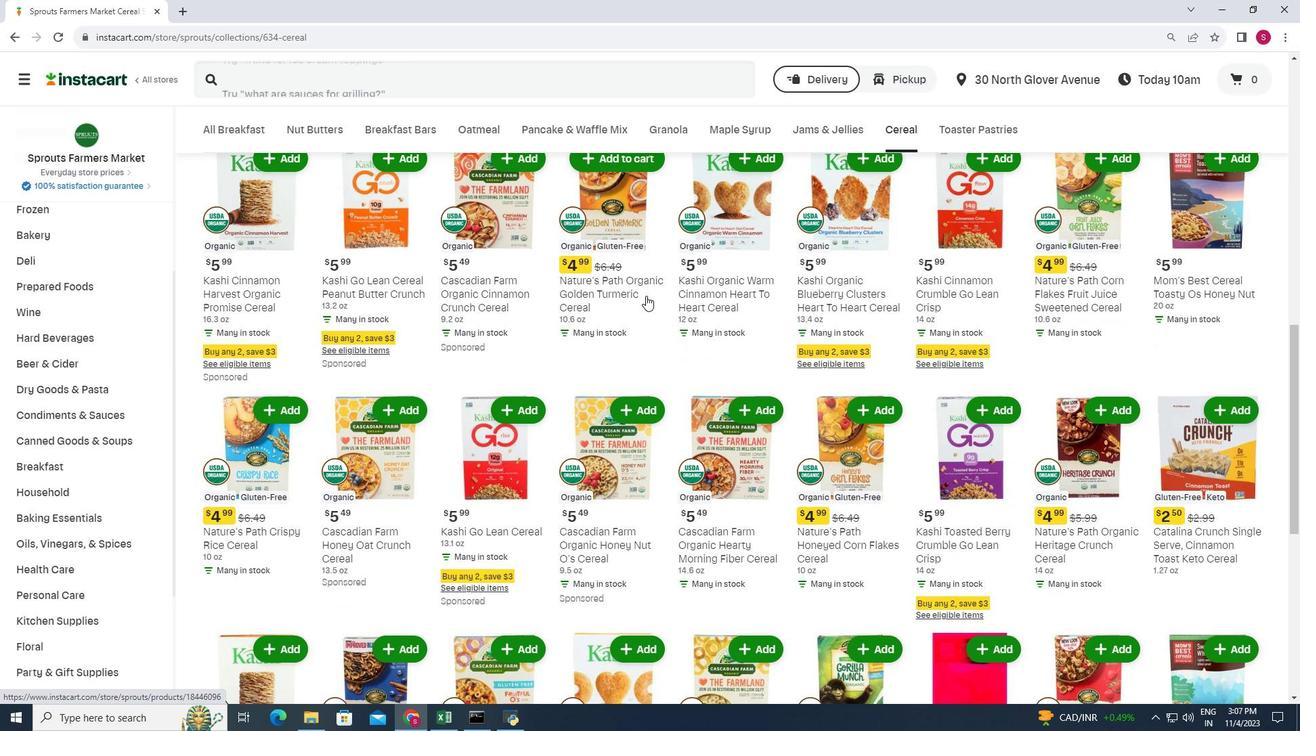 
Action: Mouse scrolled (648, 298) with delta (0, 0)
Screenshot: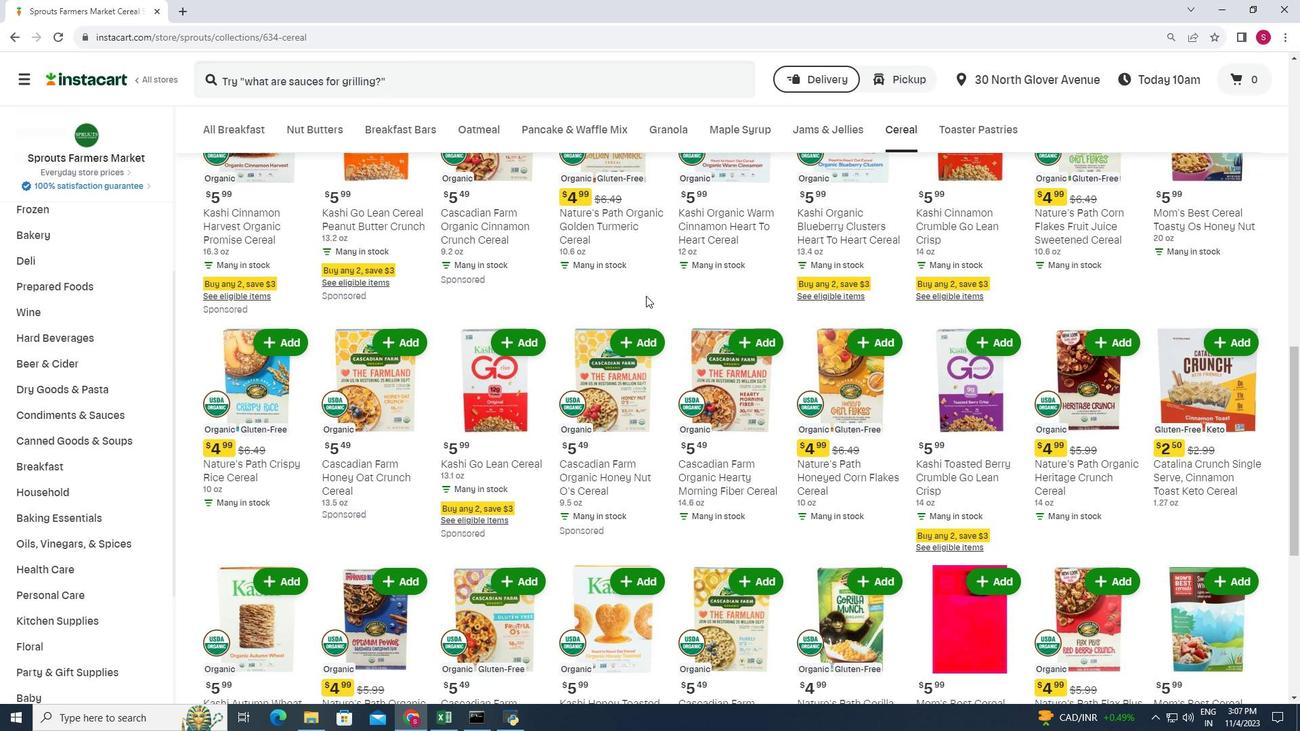 
Action: Mouse scrolled (648, 298) with delta (0, 0)
Screenshot: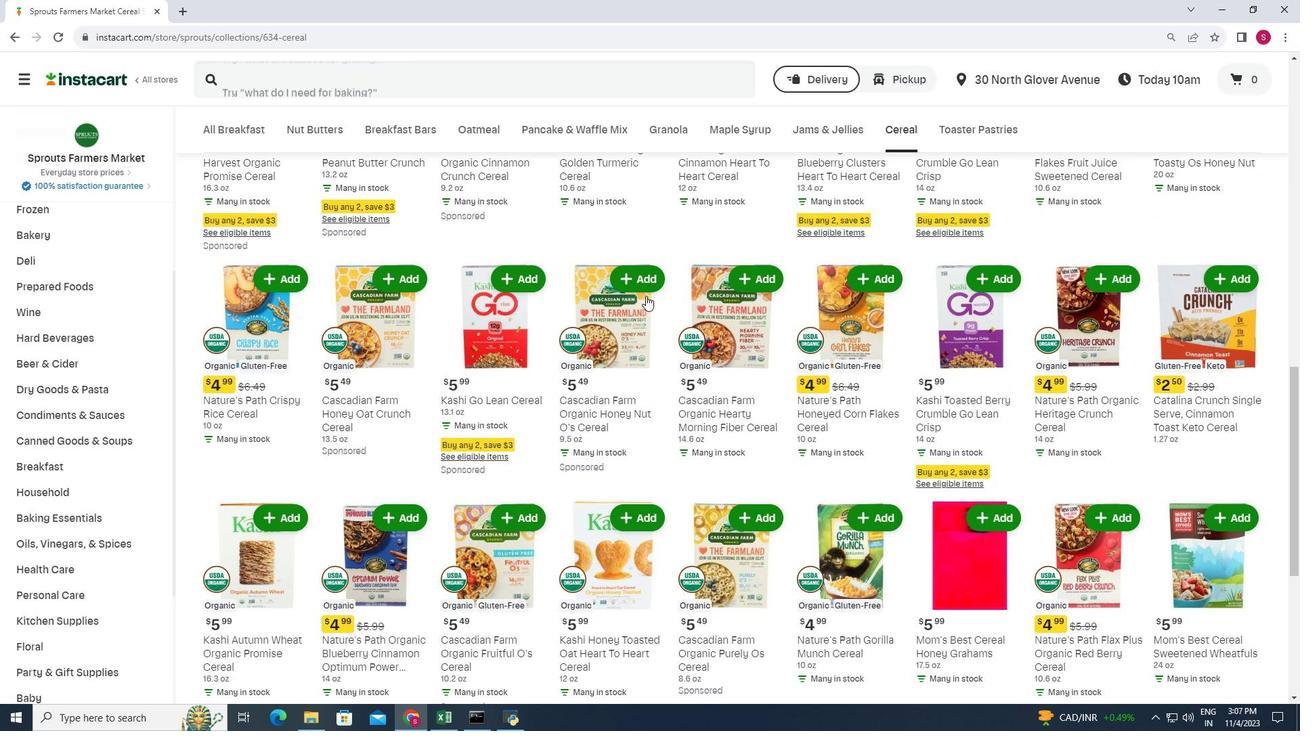 
Action: Mouse moved to (650, 295)
Screenshot: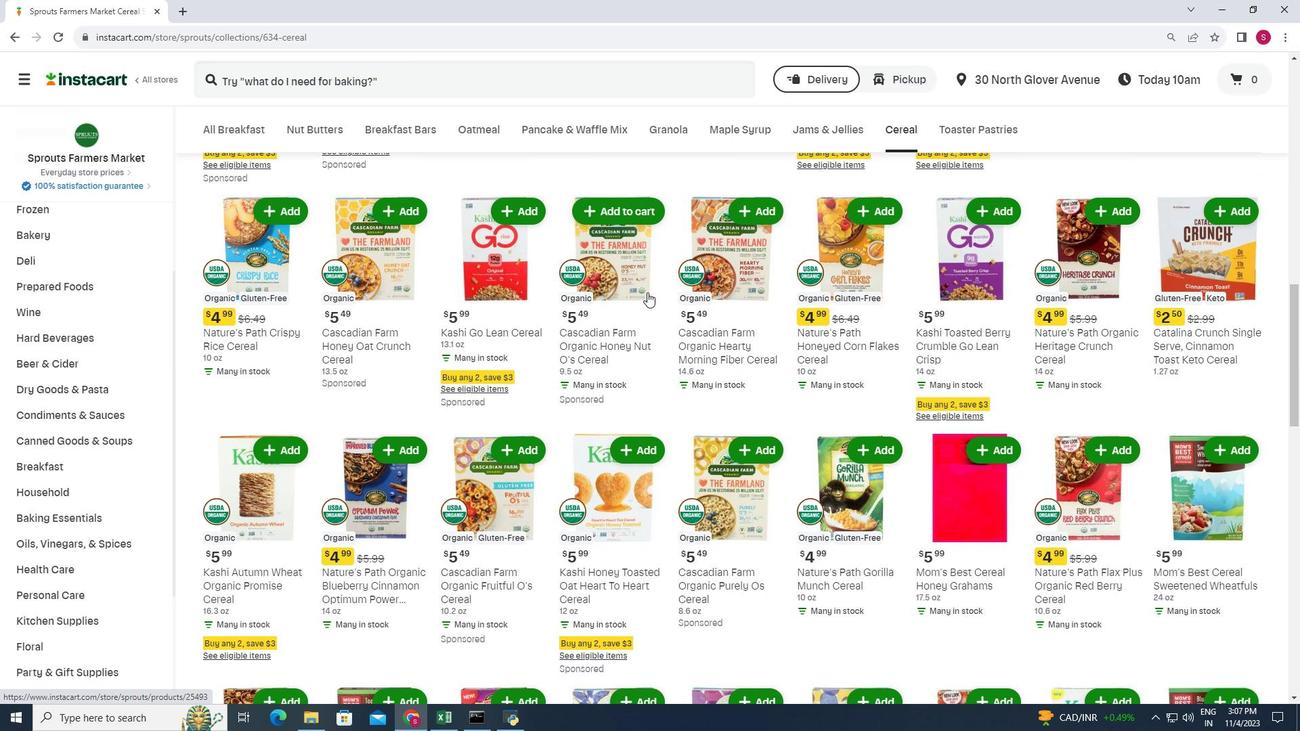 
Action: Mouse scrolled (650, 294) with delta (0, 0)
Screenshot: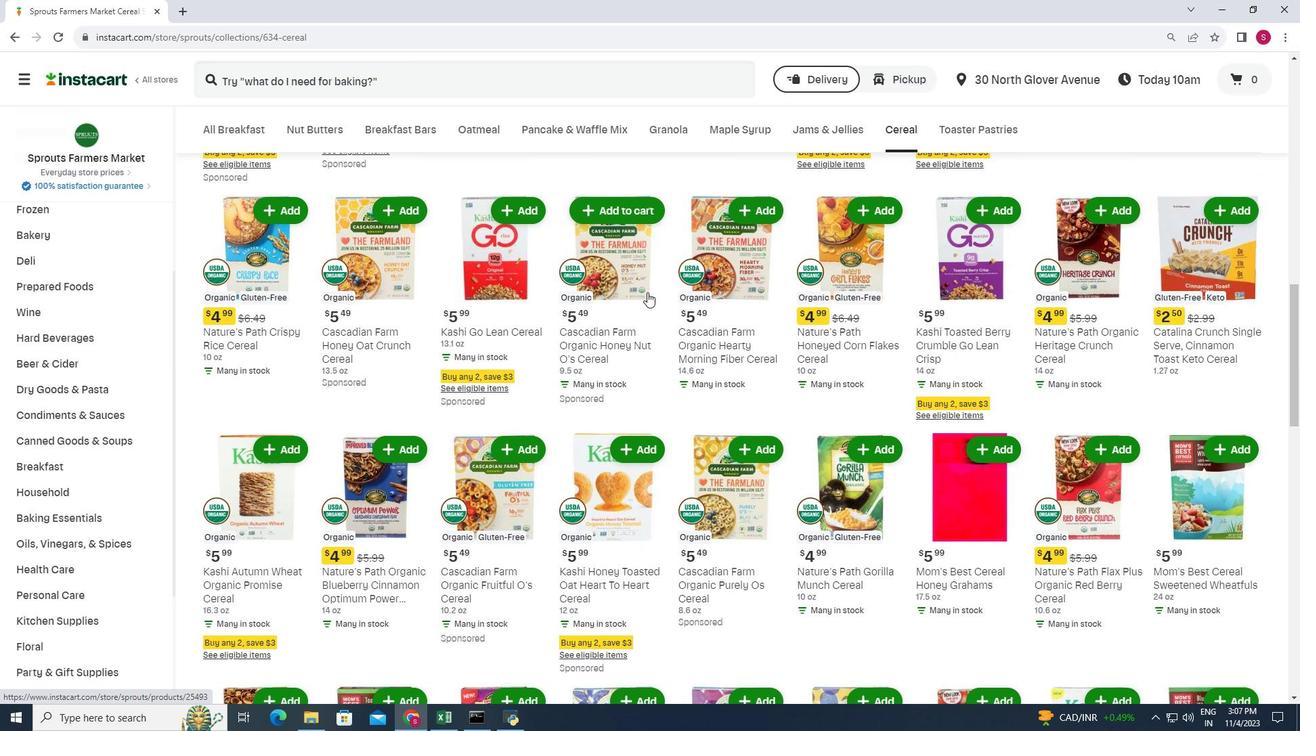 
Action: Mouse moved to (658, 285)
Screenshot: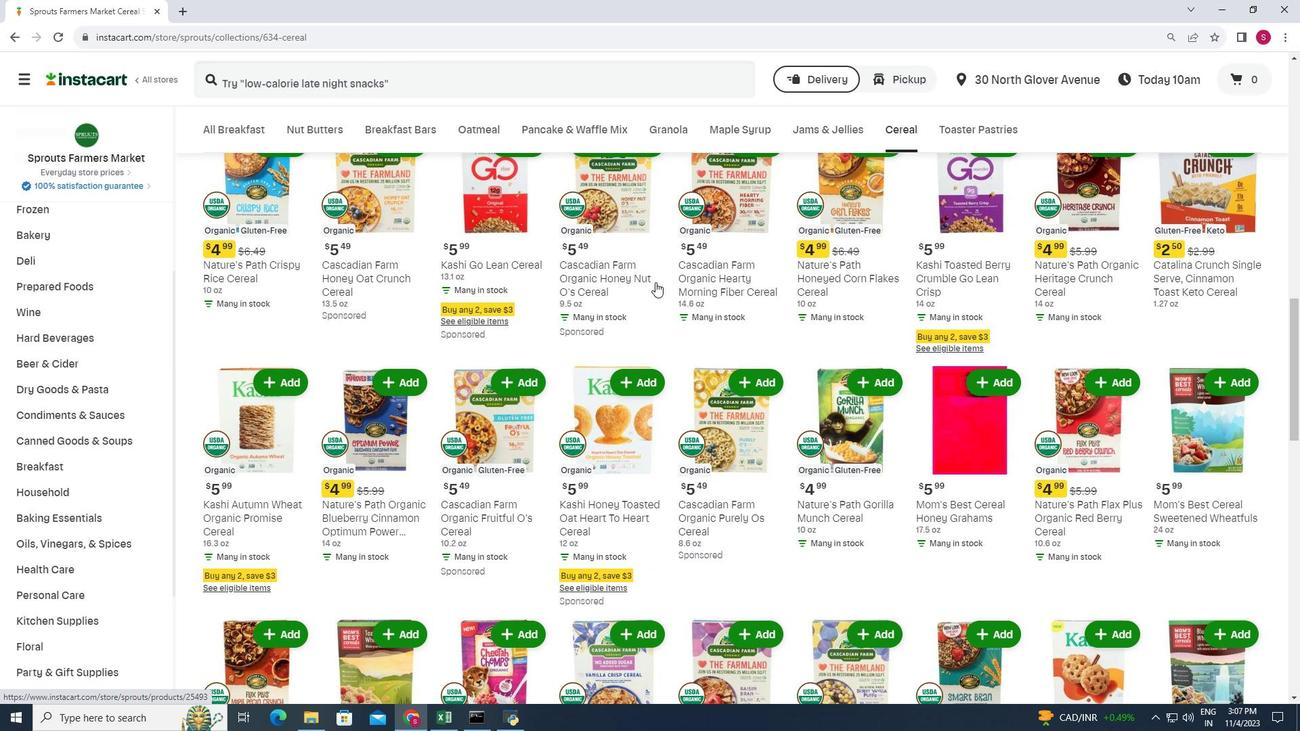 
Action: Mouse scrolled (658, 284) with delta (0, 0)
Screenshot: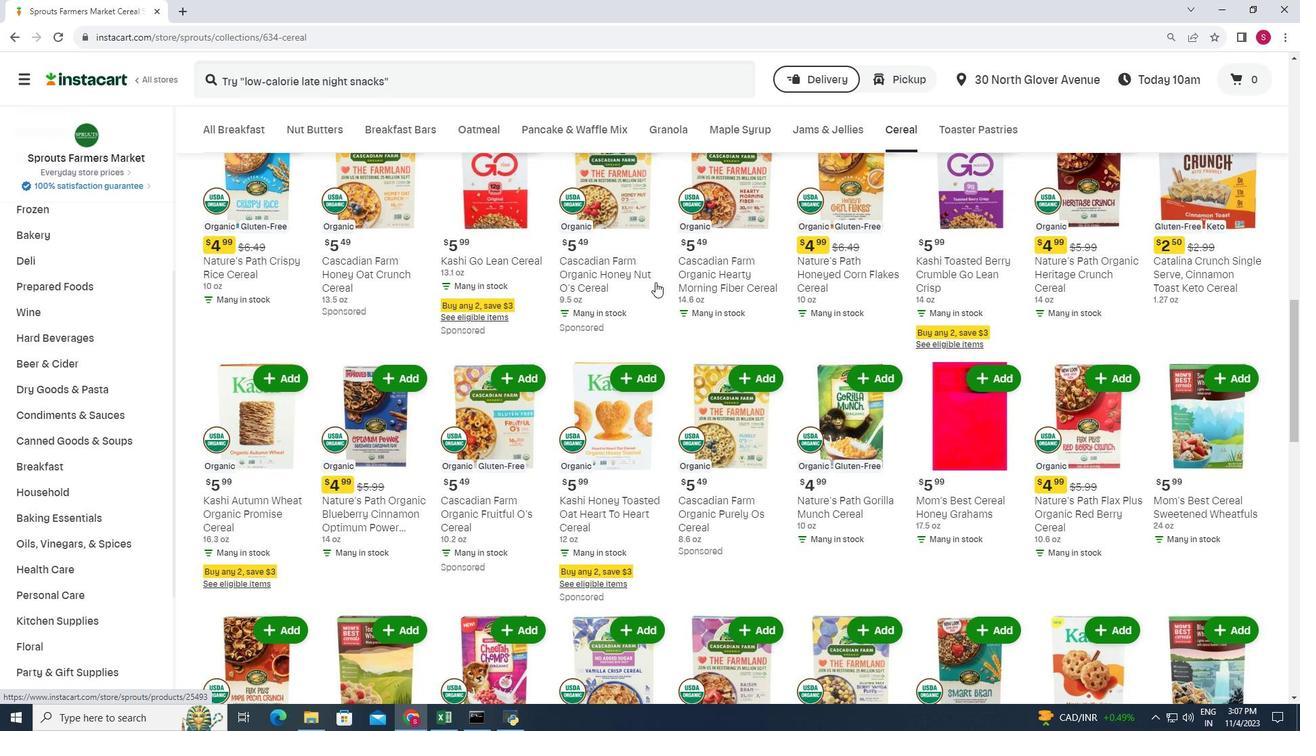 
Action: Mouse moved to (661, 283)
Screenshot: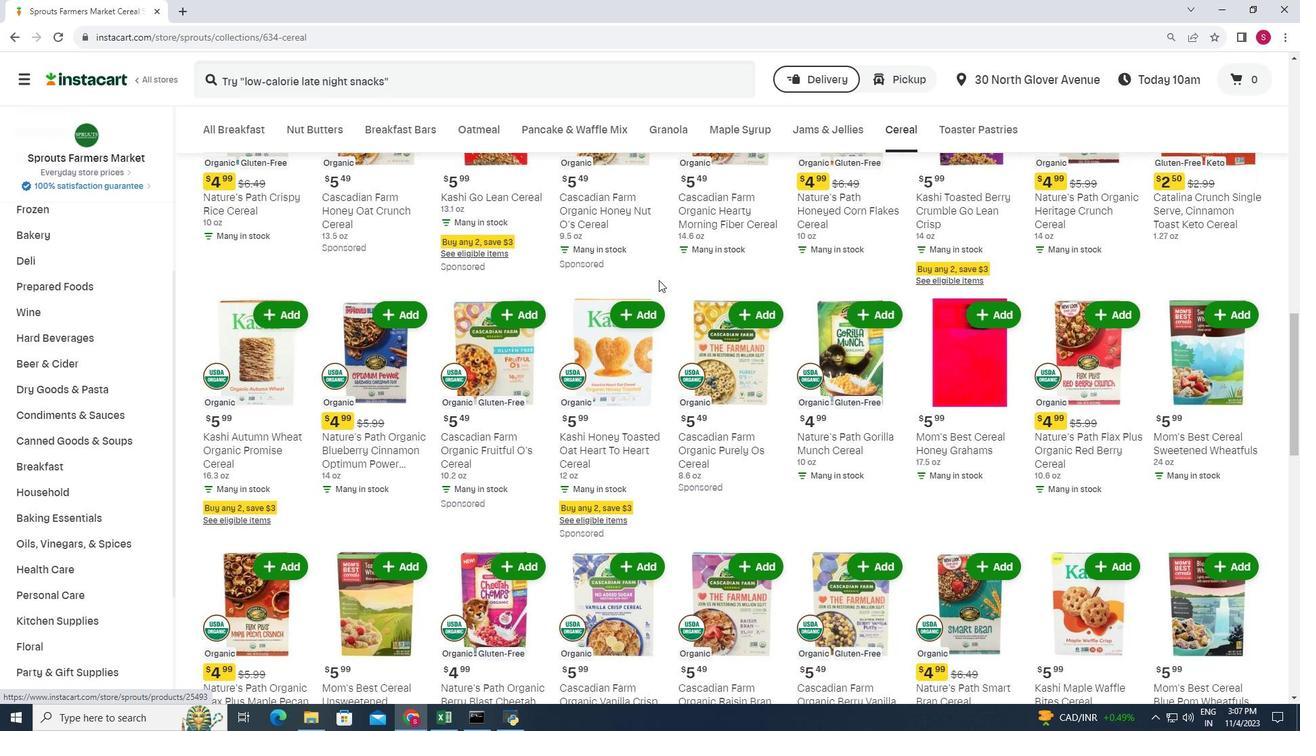 
Action: Mouse scrolled (661, 282) with delta (0, 0)
Screenshot: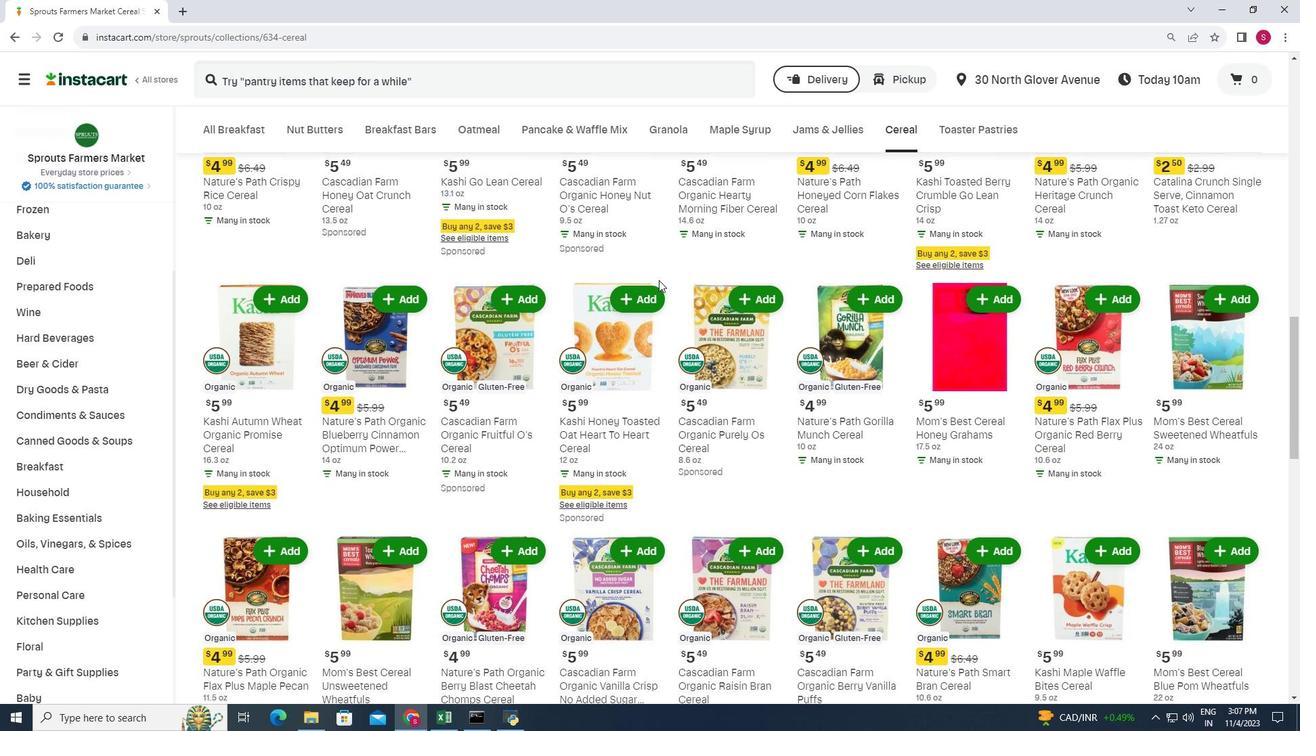 
Action: Mouse scrolled (661, 282) with delta (0, 0)
Screenshot: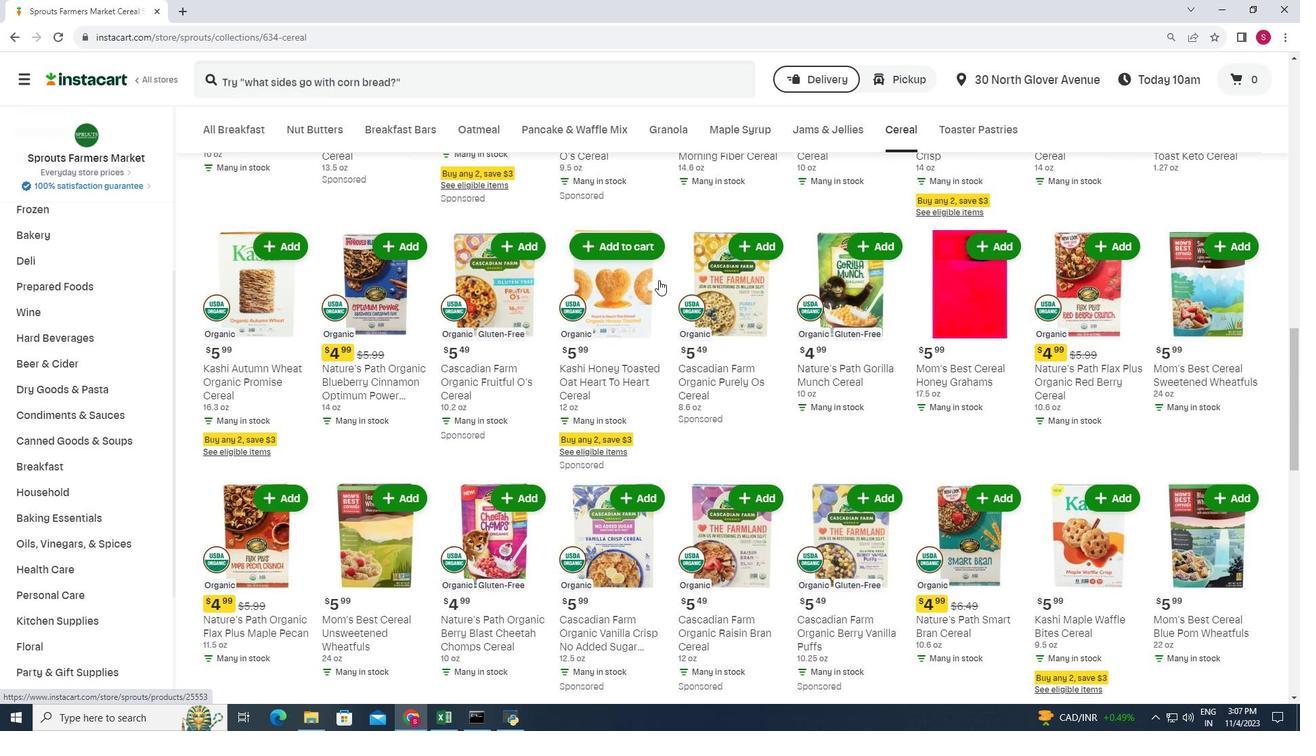 
Action: Mouse moved to (665, 281)
Screenshot: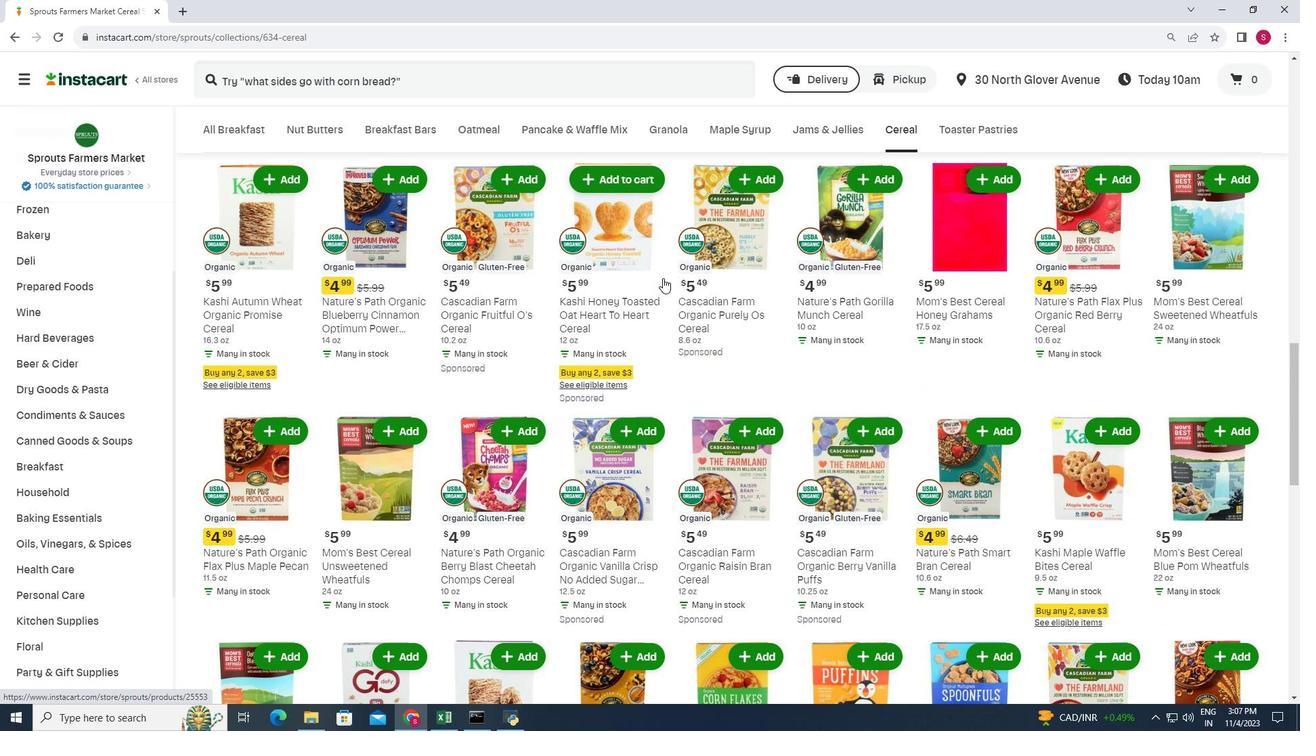 
Action: Mouse scrolled (665, 280) with delta (0, 0)
Screenshot: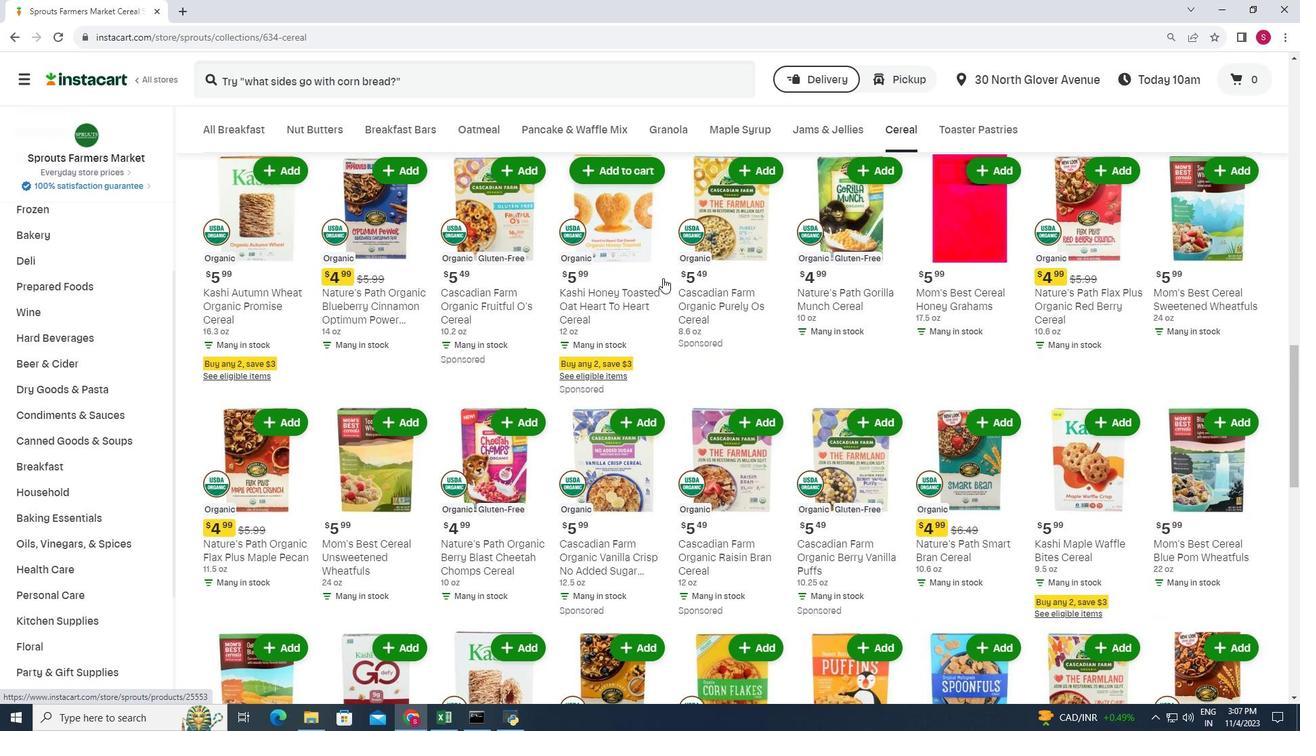 
Action: Mouse scrolled (665, 280) with delta (0, 0)
Screenshot: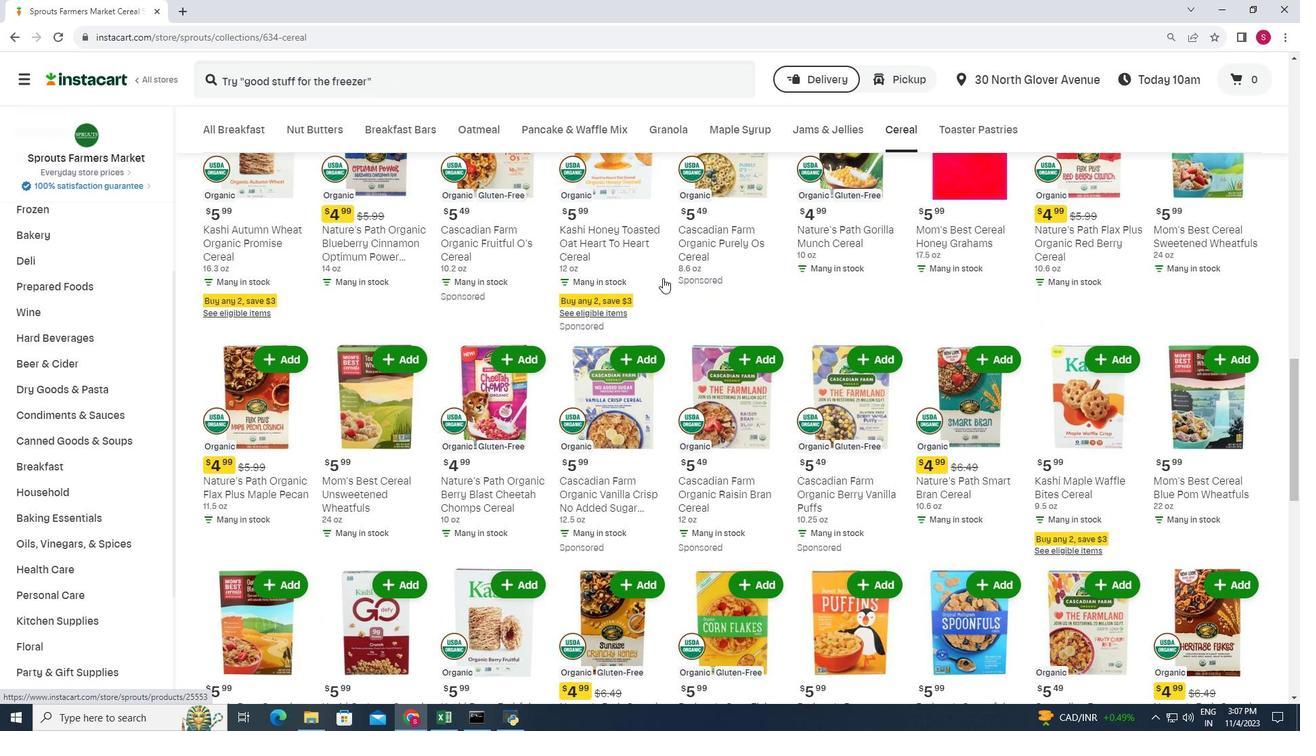 
Action: Mouse scrolled (665, 280) with delta (0, 0)
Screenshot: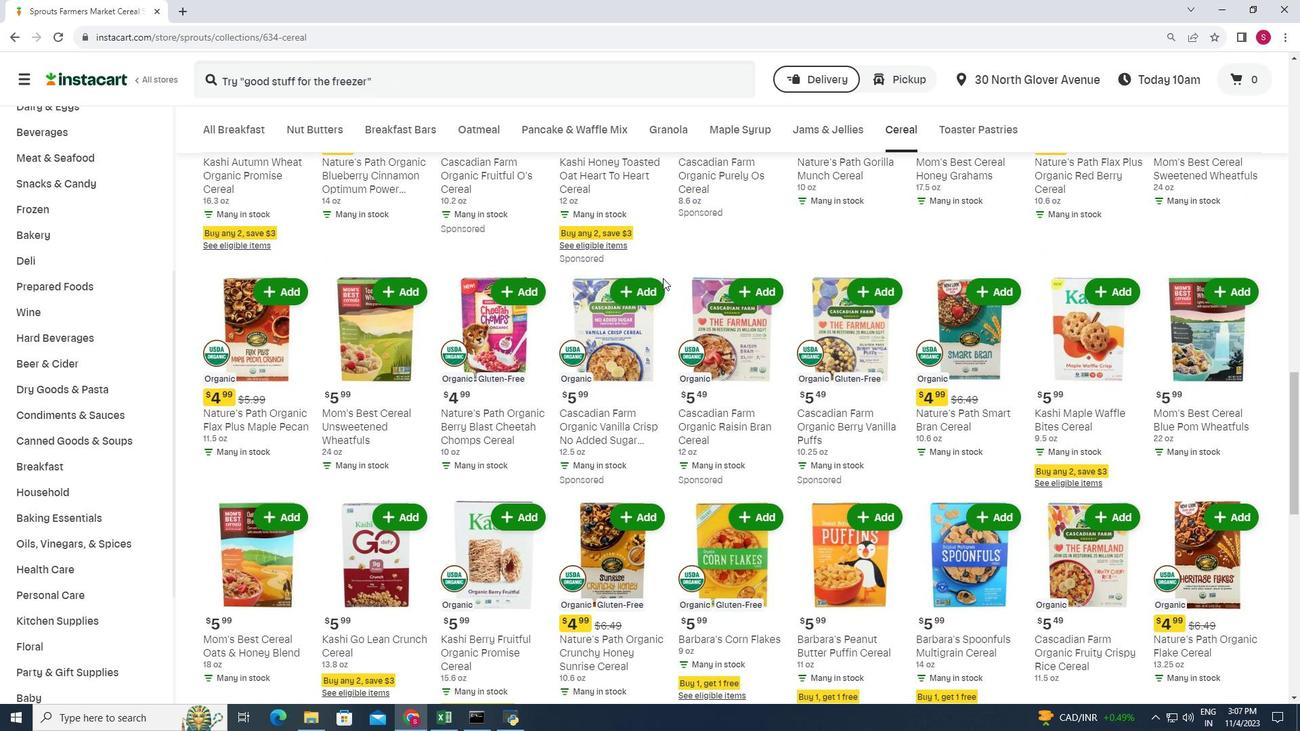 
Action: Mouse scrolled (665, 280) with delta (0, 0)
Screenshot: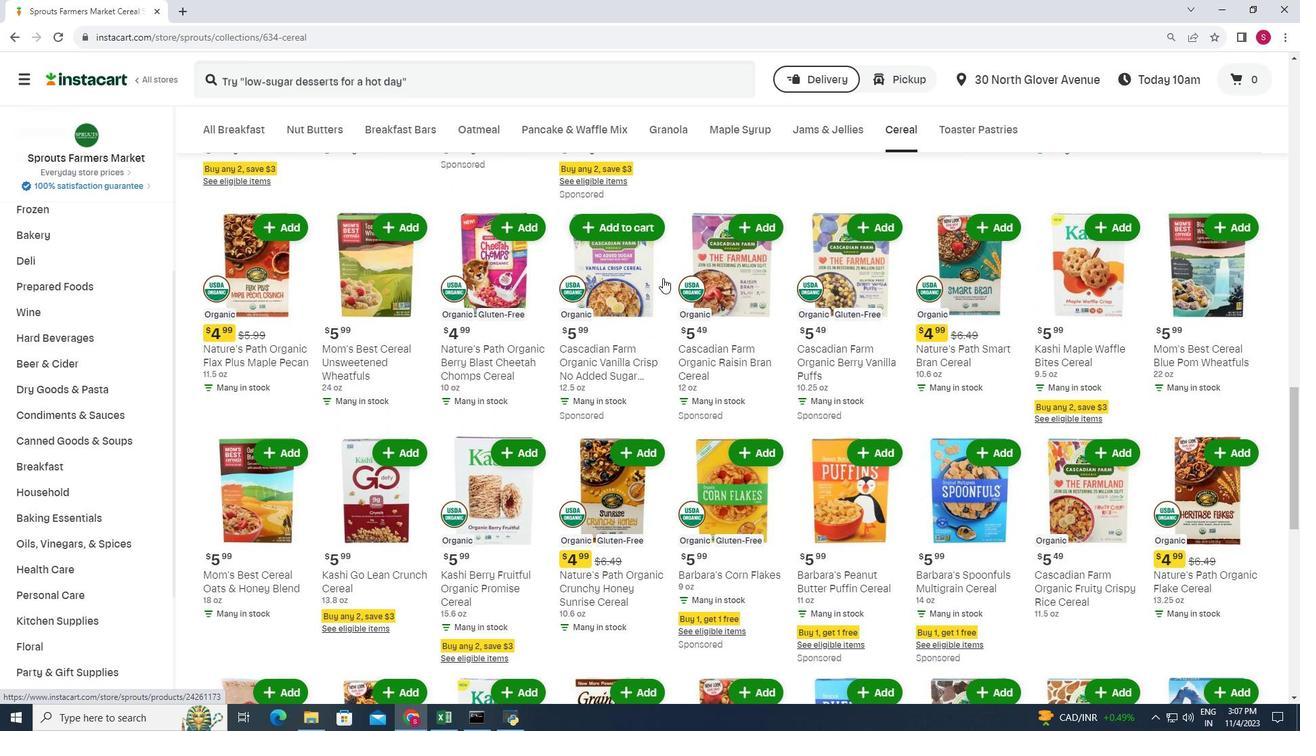 
Action: Mouse scrolled (665, 280) with delta (0, 0)
Screenshot: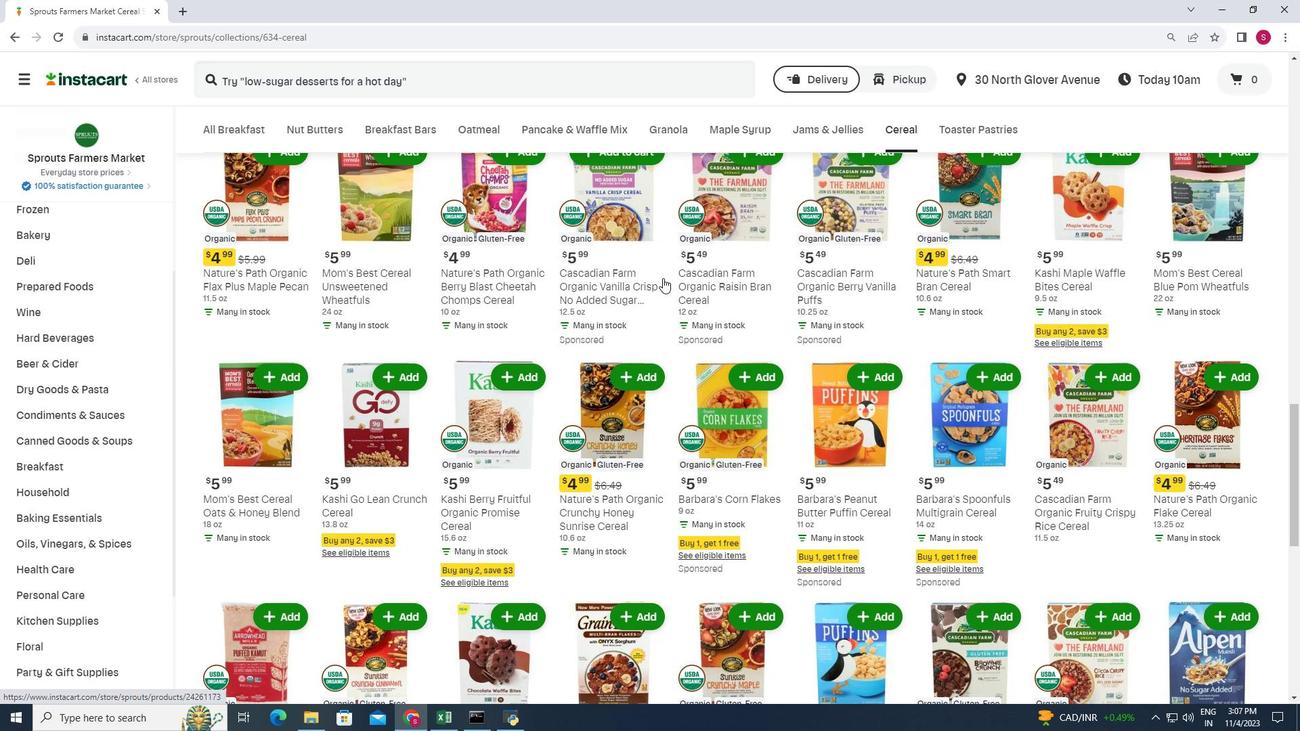 
Action: Mouse scrolled (665, 280) with delta (0, 0)
Screenshot: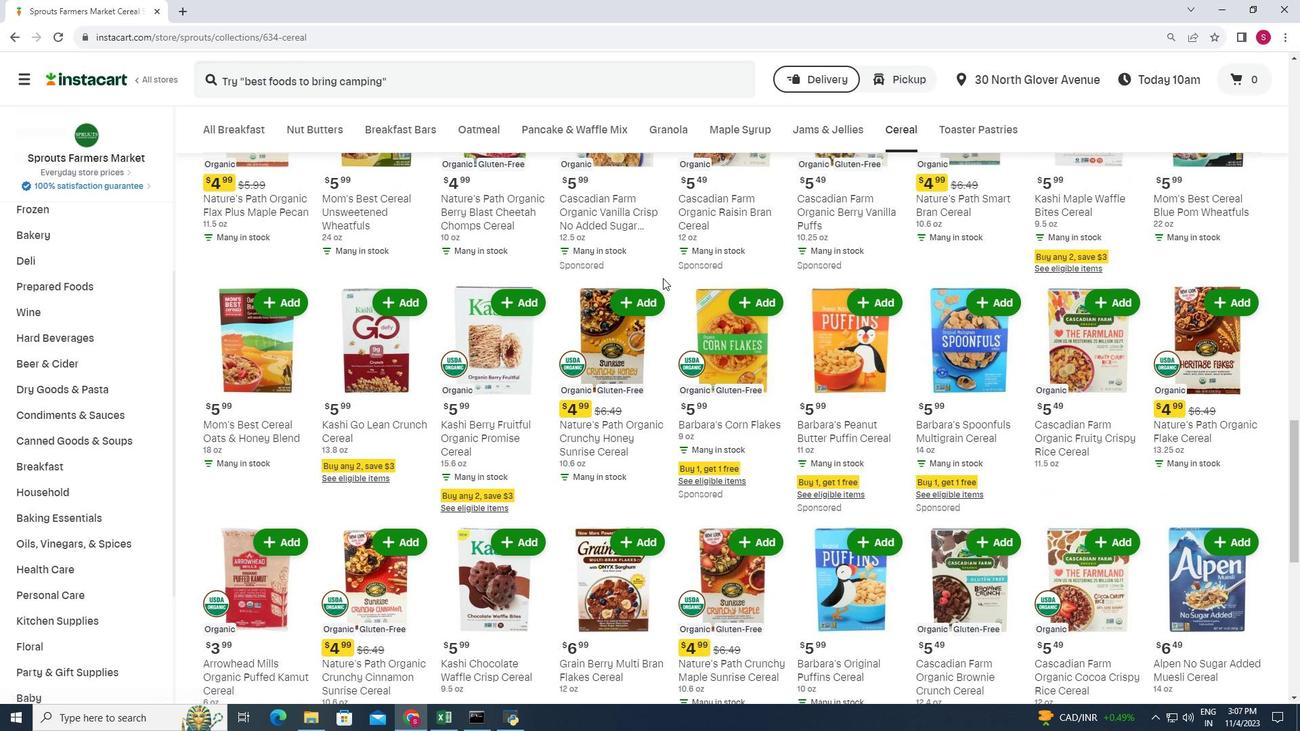 
Action: Mouse scrolled (665, 280) with delta (0, 0)
Screenshot: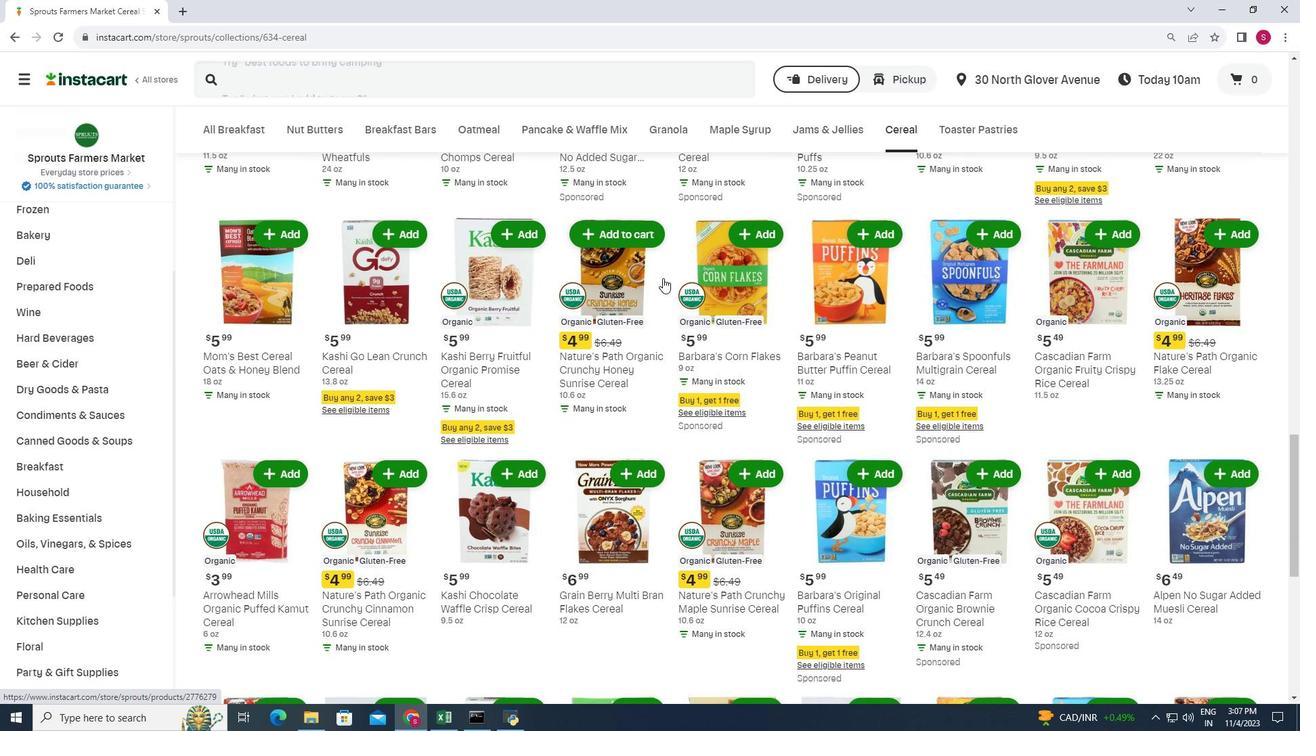 
Action: Mouse moved to (665, 281)
Screenshot: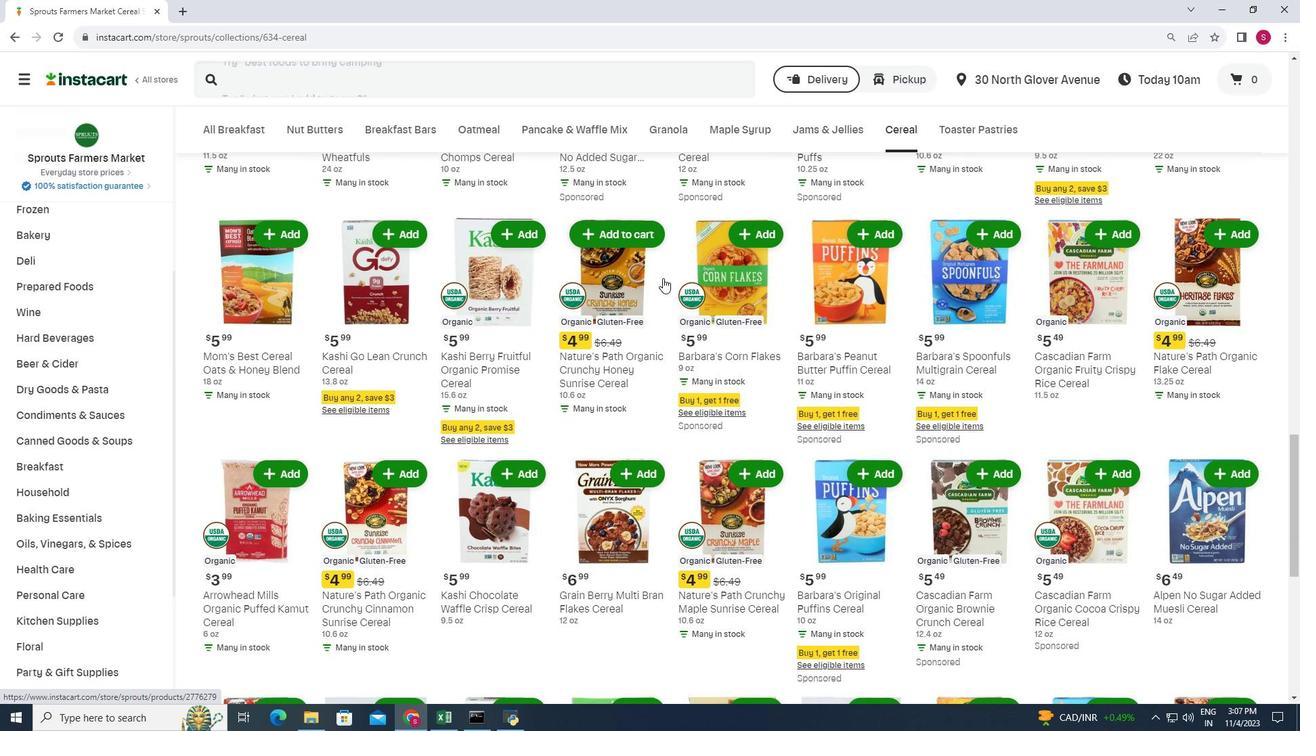 
Action: Mouse scrolled (665, 280) with delta (0, 0)
Screenshot: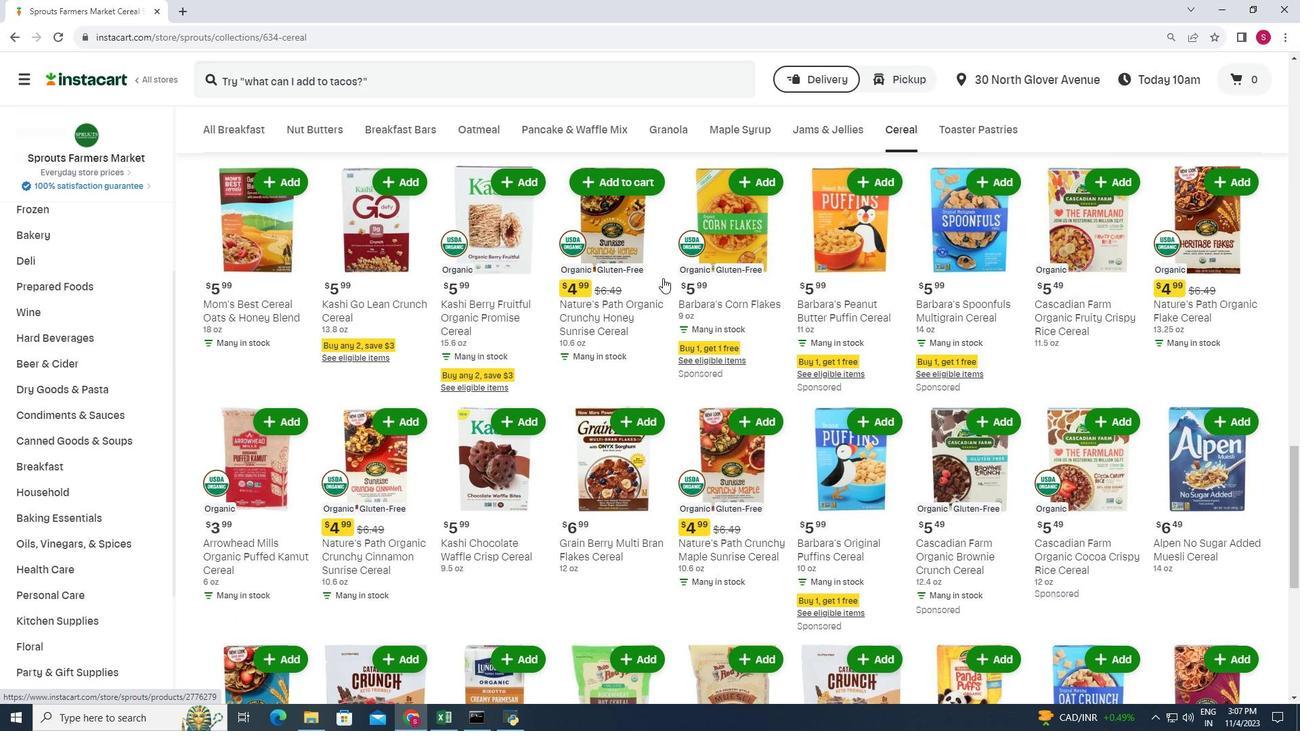 
Action: Mouse scrolled (665, 280) with delta (0, 0)
Screenshot: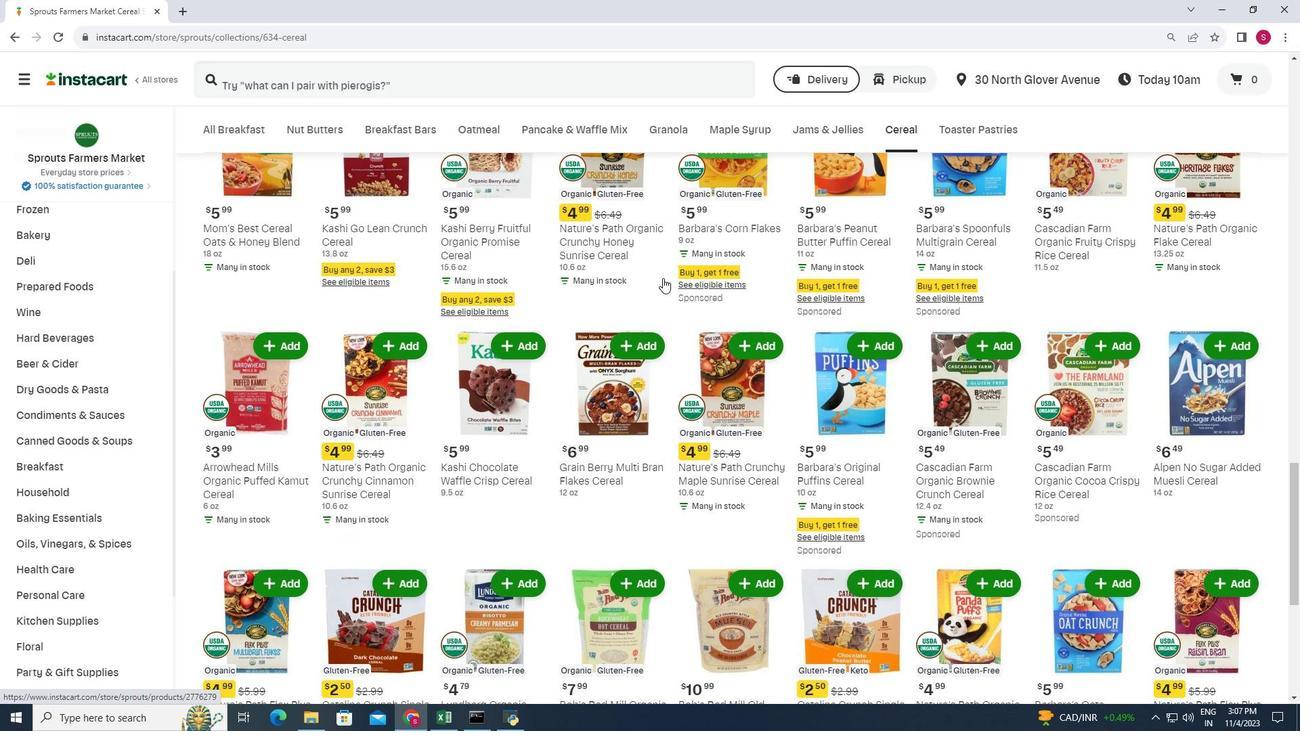 
Action: Mouse scrolled (665, 280) with delta (0, 0)
Screenshot: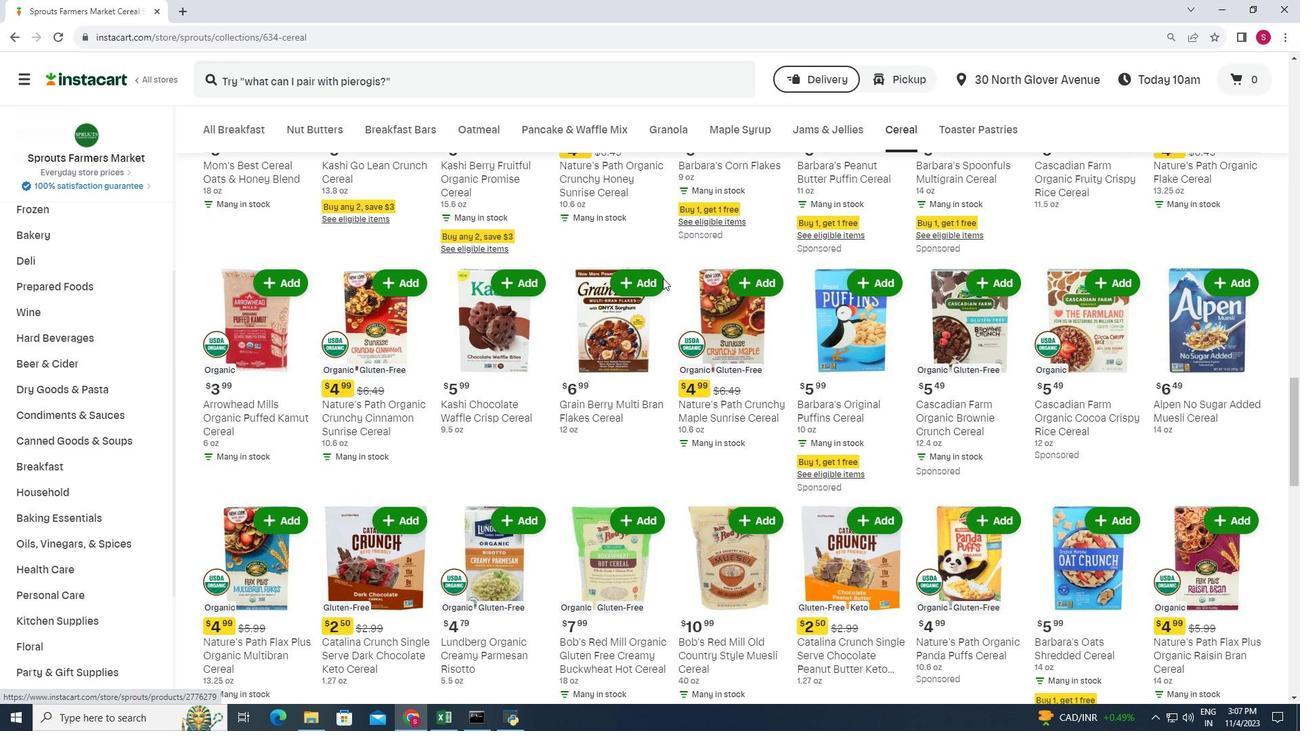 
Action: Mouse scrolled (665, 280) with delta (0, 0)
Screenshot: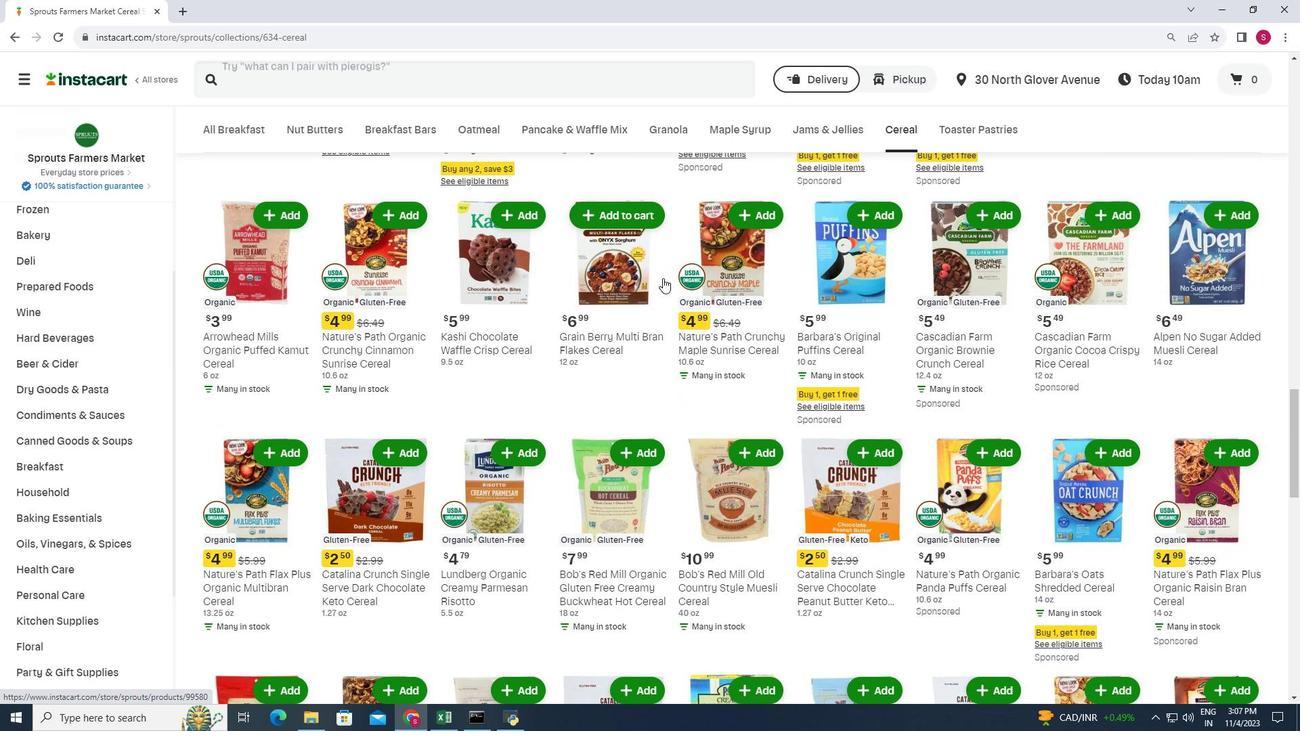 
Action: Mouse scrolled (665, 280) with delta (0, 0)
Screenshot: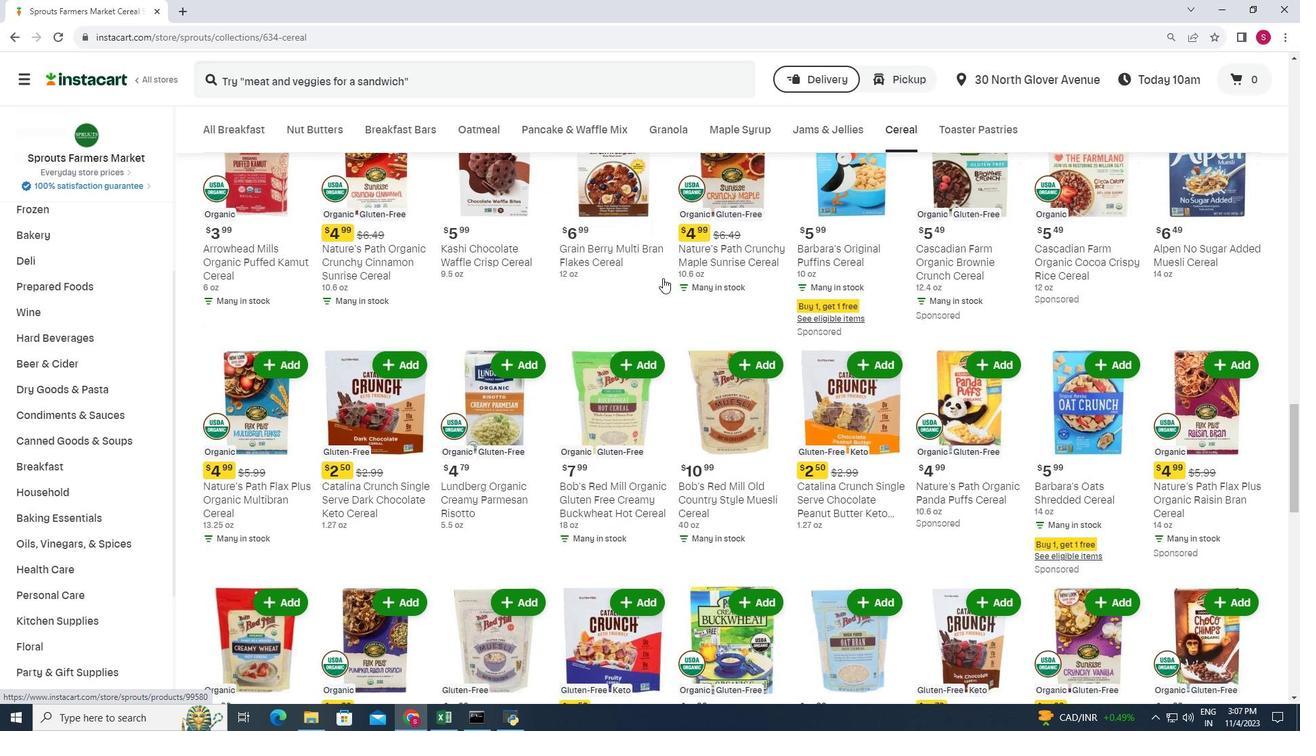 
Action: Mouse scrolled (665, 280) with delta (0, 0)
Screenshot: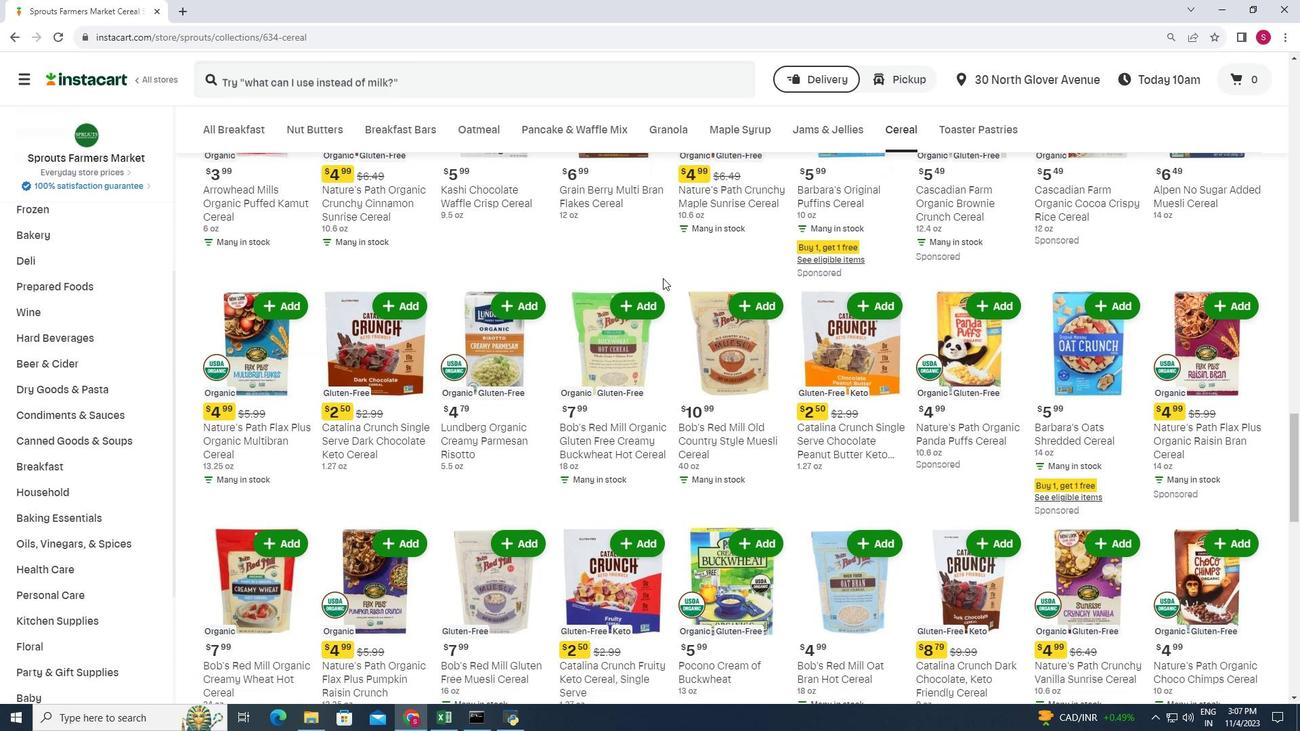 
Action: Mouse scrolled (665, 280) with delta (0, 0)
Screenshot: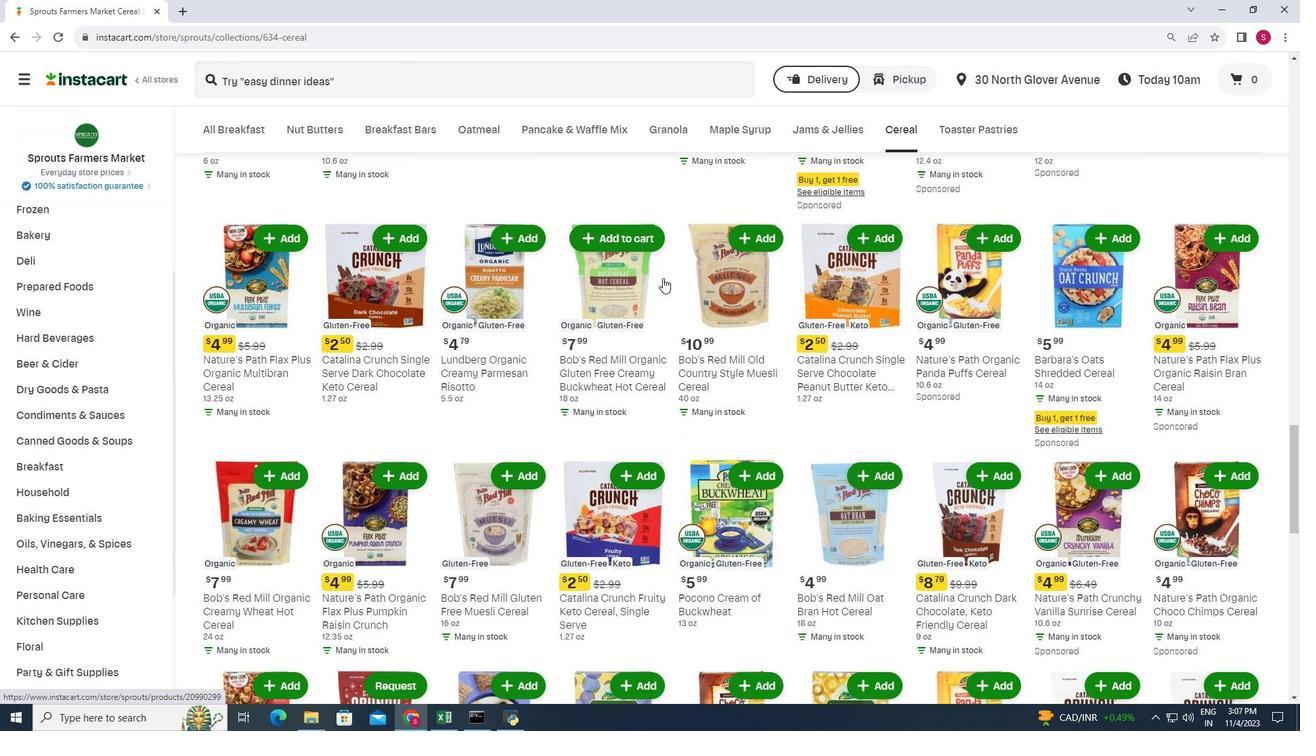 
Action: Mouse scrolled (665, 280) with delta (0, 0)
Screenshot: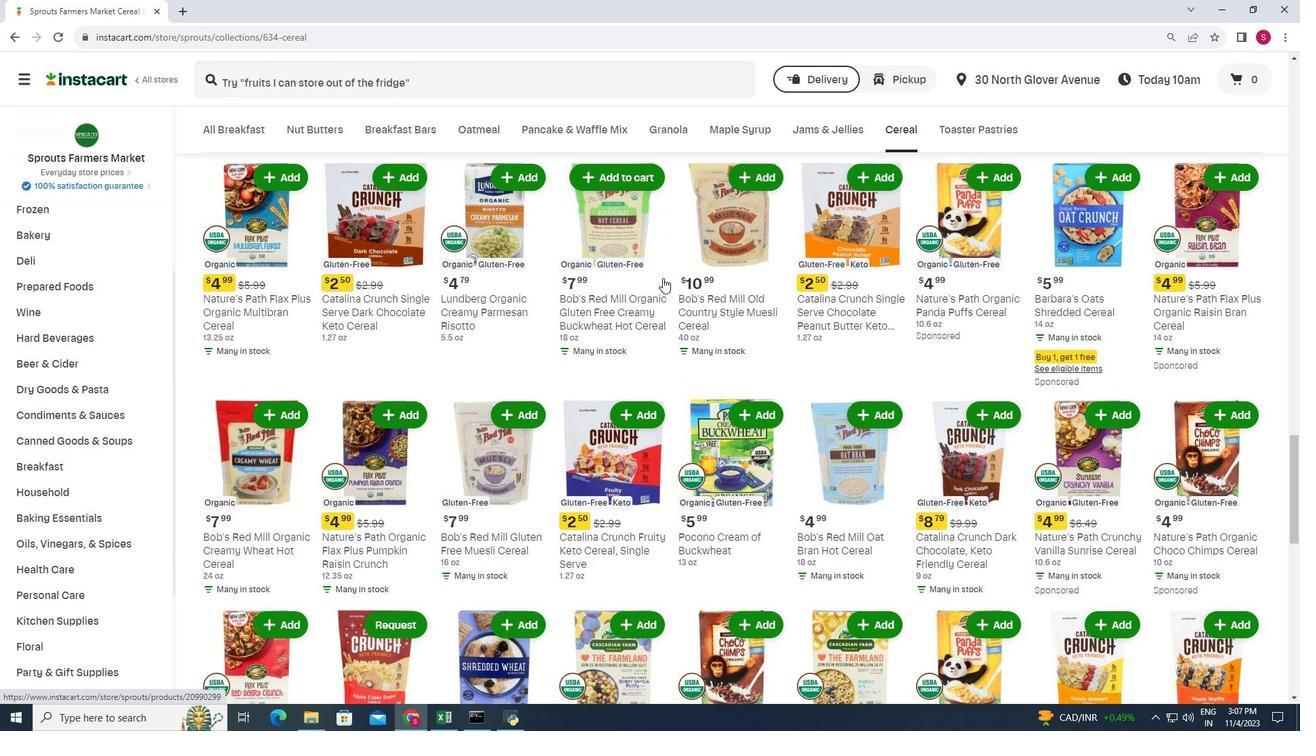 
Action: Mouse scrolled (665, 280) with delta (0, 0)
Screenshot: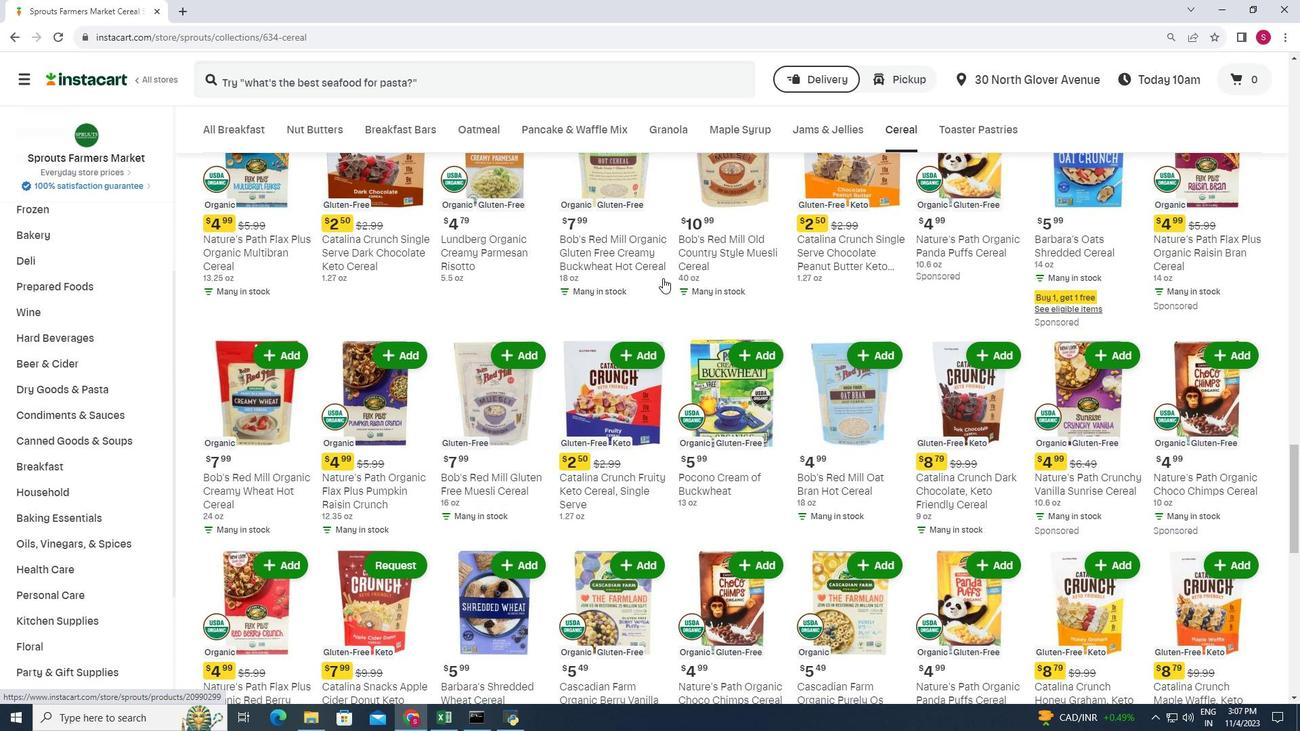 
Action: Mouse moved to (293, 291)
Screenshot: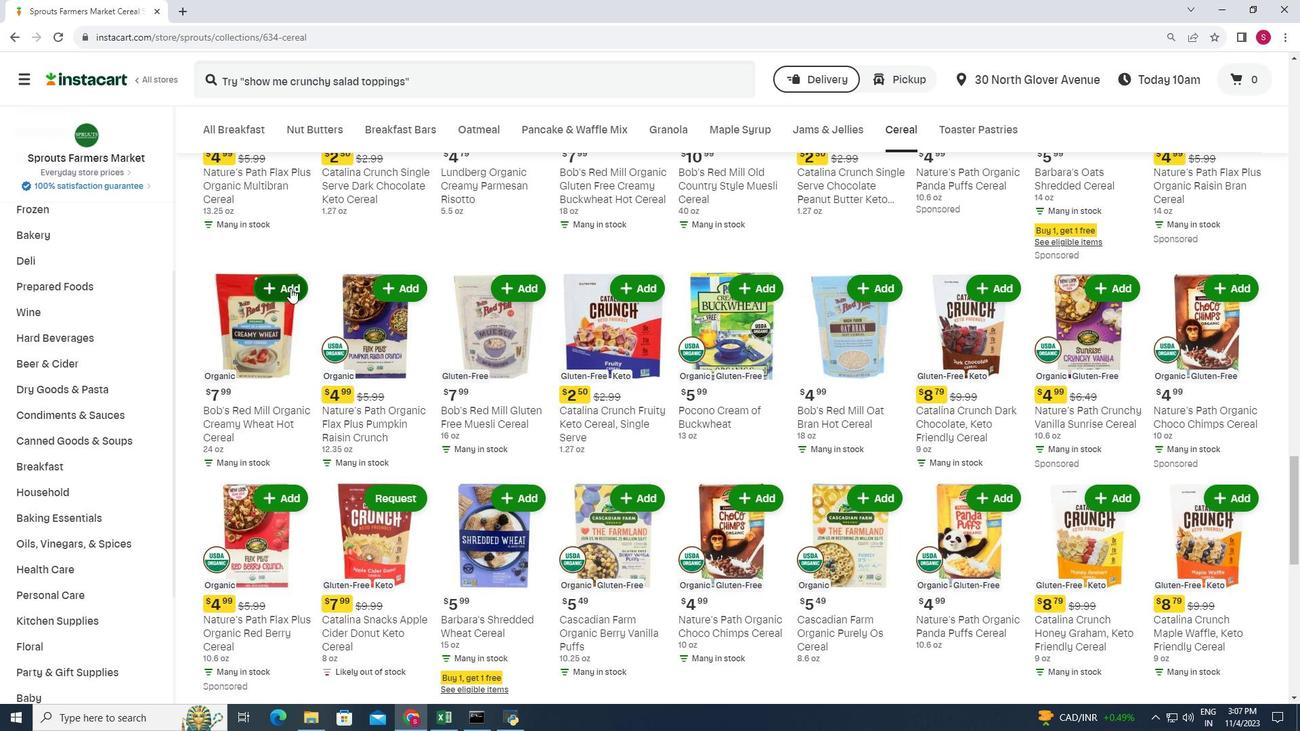 
Action: Mouse pressed left at (293, 291)
Screenshot: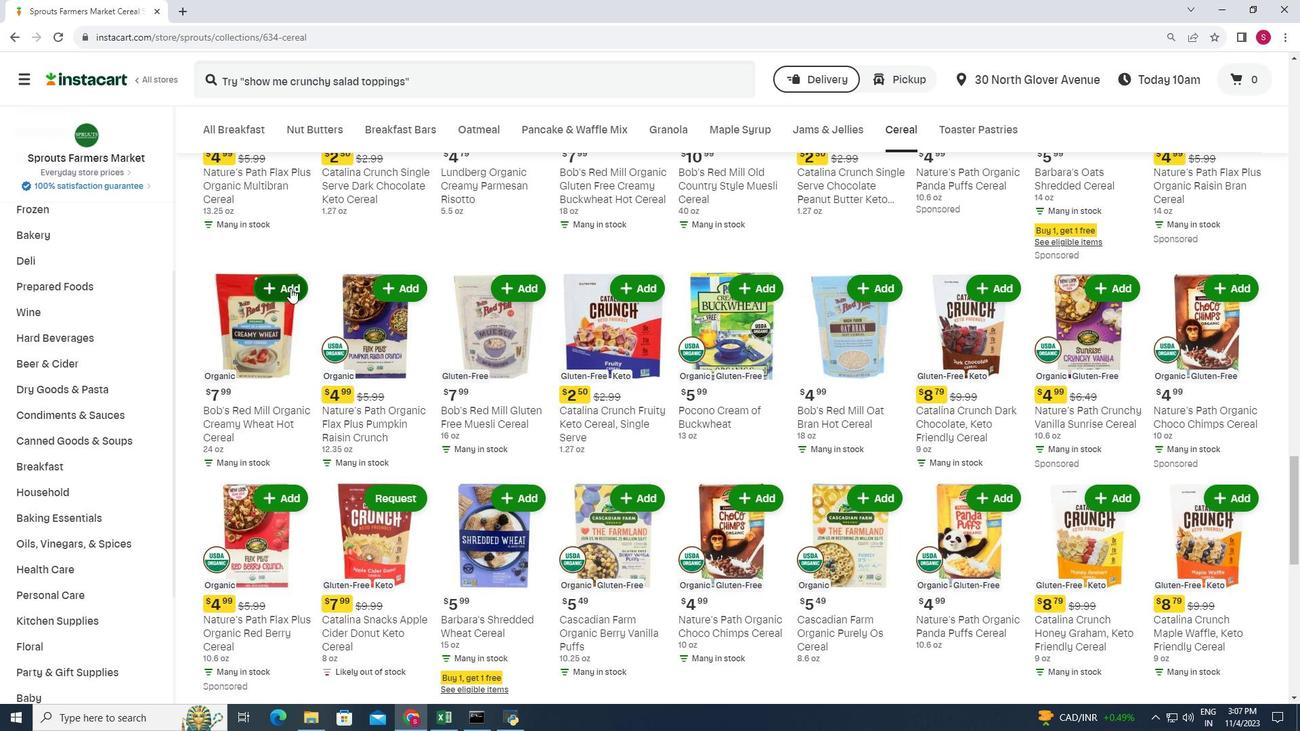 
Action: Mouse moved to (307, 255)
Screenshot: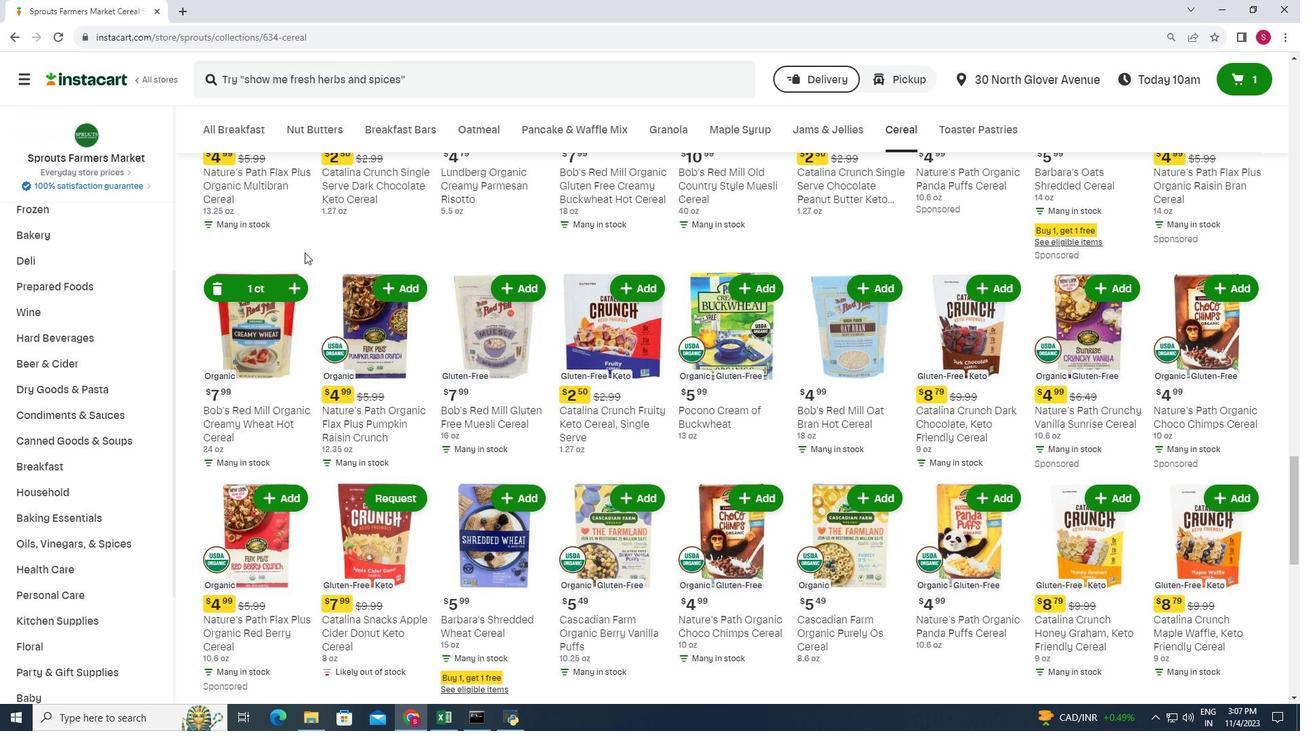 
